 Task: Create a due date automation trigger when advanced on, on the tuesday after a card is due add dates due tomorrow at 11:00 AM.
Action: Mouse moved to (868, 271)
Screenshot: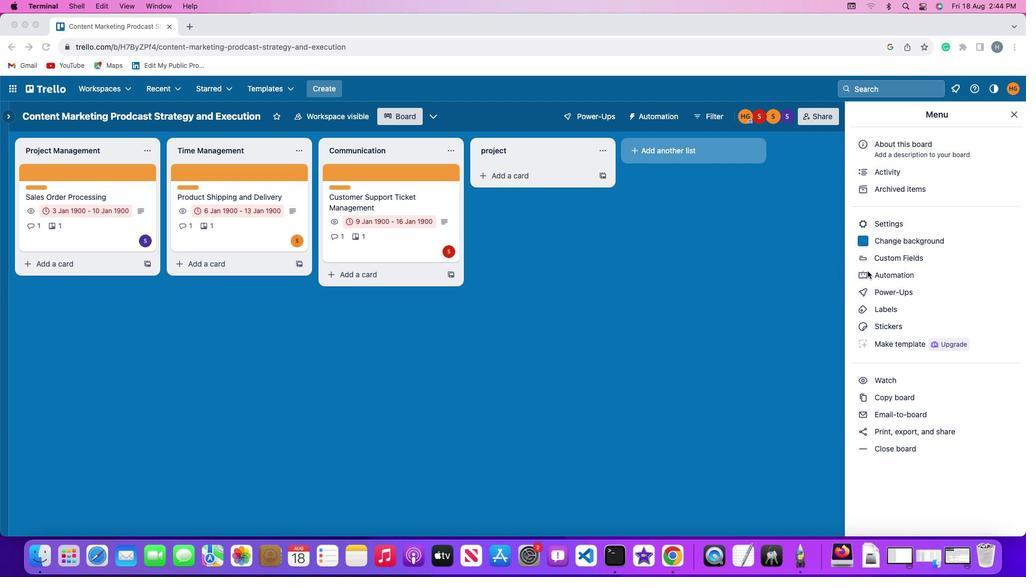 
Action: Mouse pressed left at (868, 271)
Screenshot: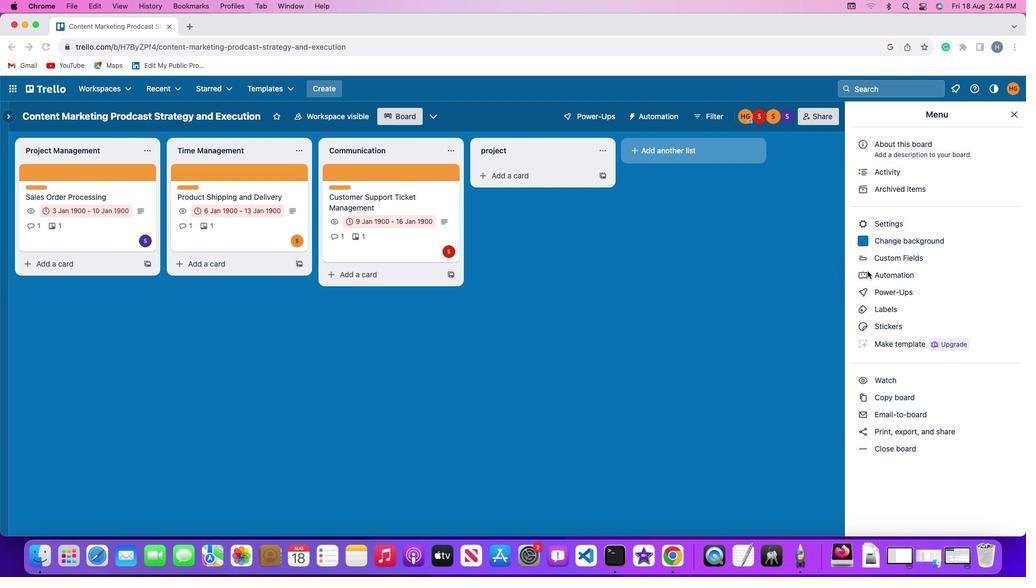 
Action: Mouse pressed left at (868, 271)
Screenshot: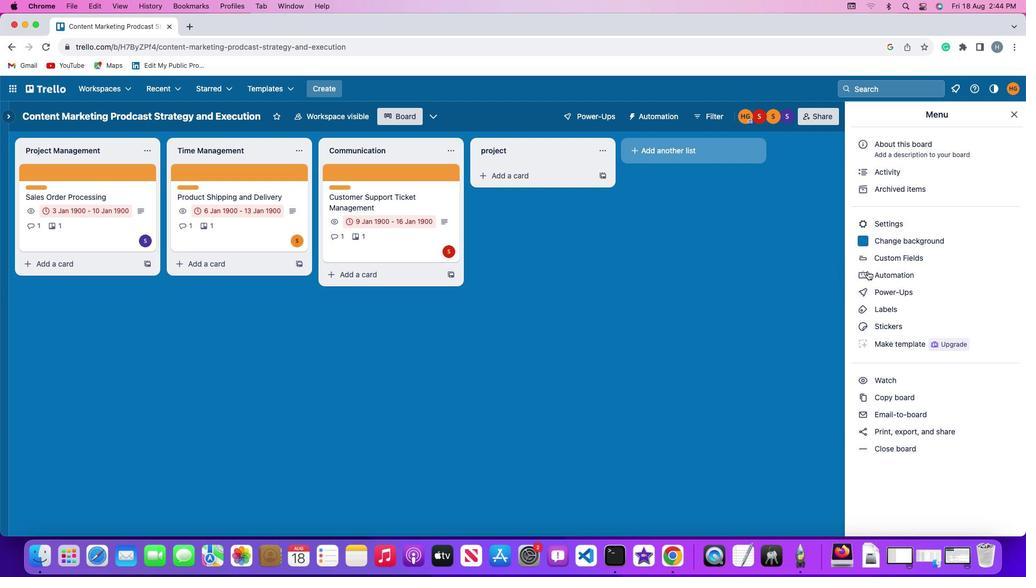 
Action: Mouse moved to (84, 253)
Screenshot: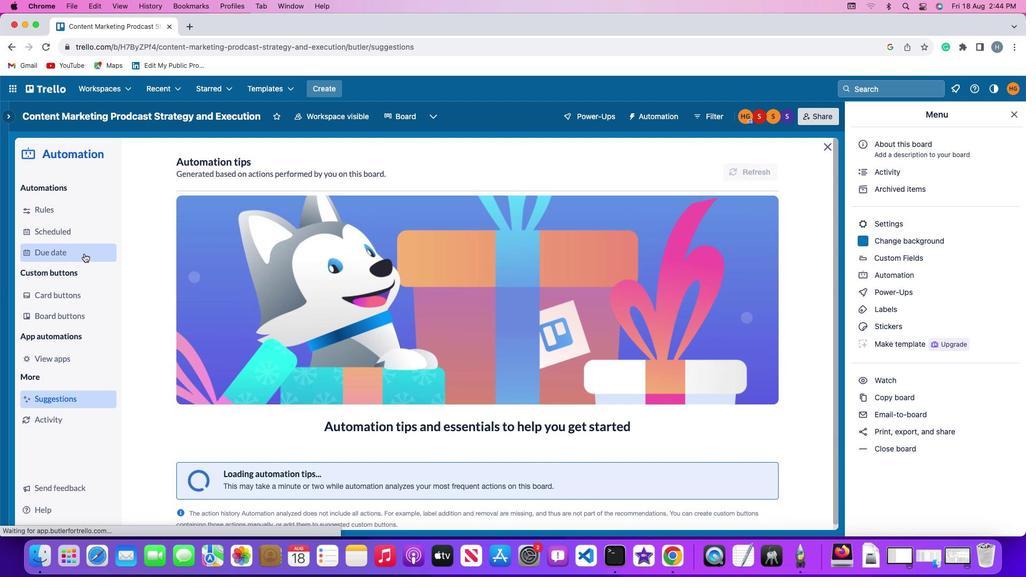
Action: Mouse pressed left at (84, 253)
Screenshot: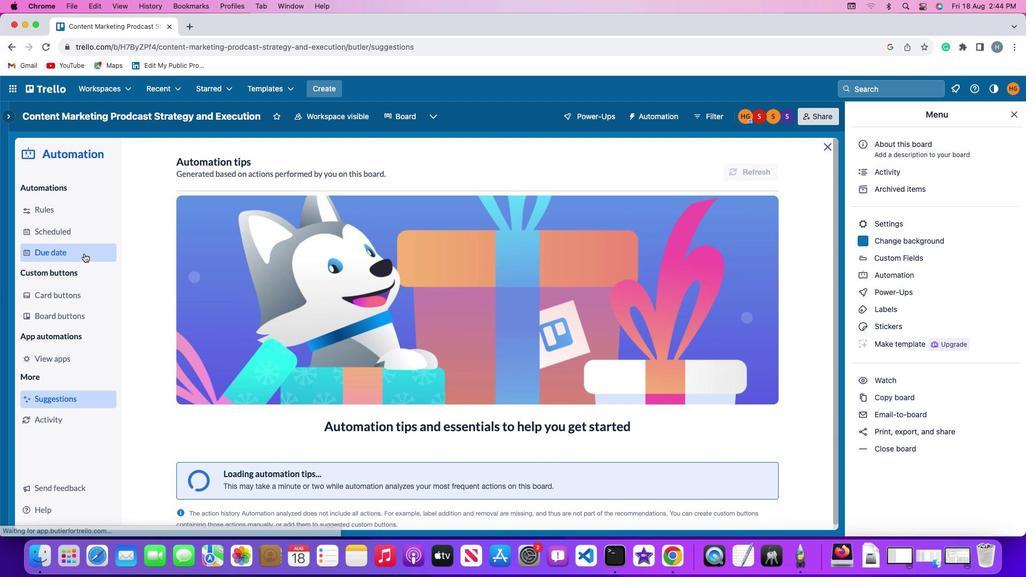 
Action: Mouse moved to (725, 164)
Screenshot: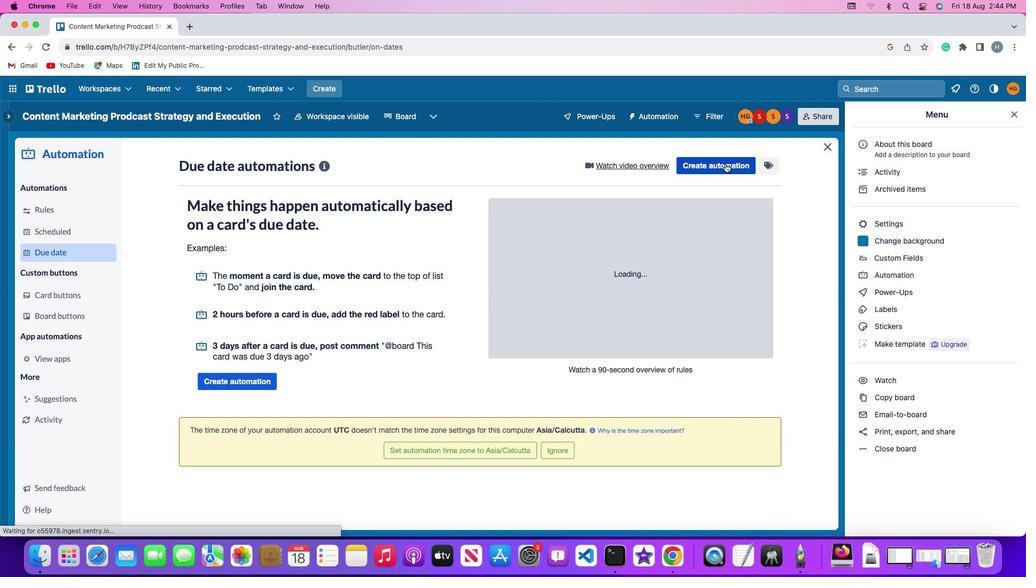 
Action: Mouse pressed left at (725, 164)
Screenshot: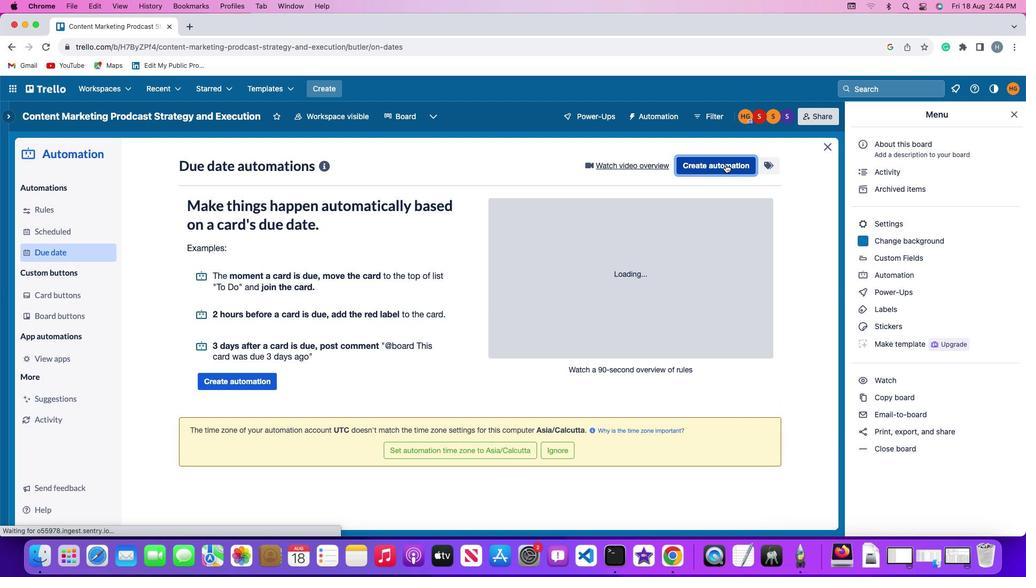
Action: Mouse moved to (196, 269)
Screenshot: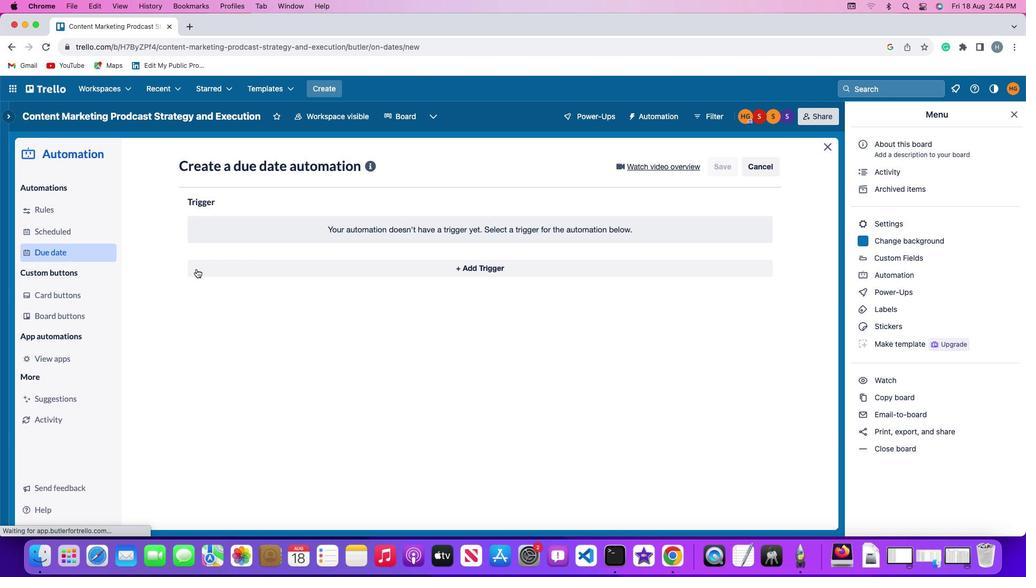 
Action: Mouse pressed left at (196, 269)
Screenshot: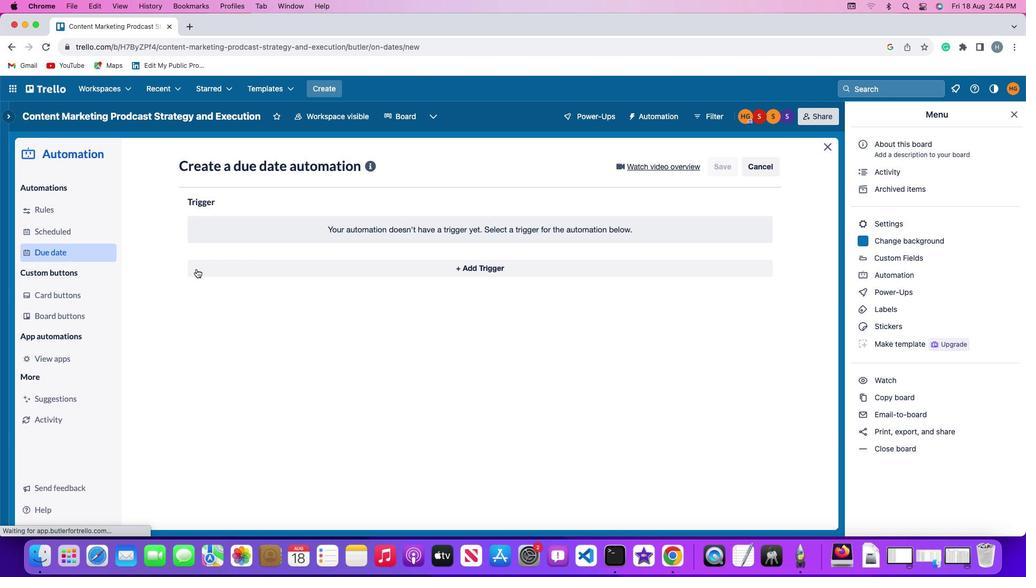 
Action: Mouse moved to (225, 460)
Screenshot: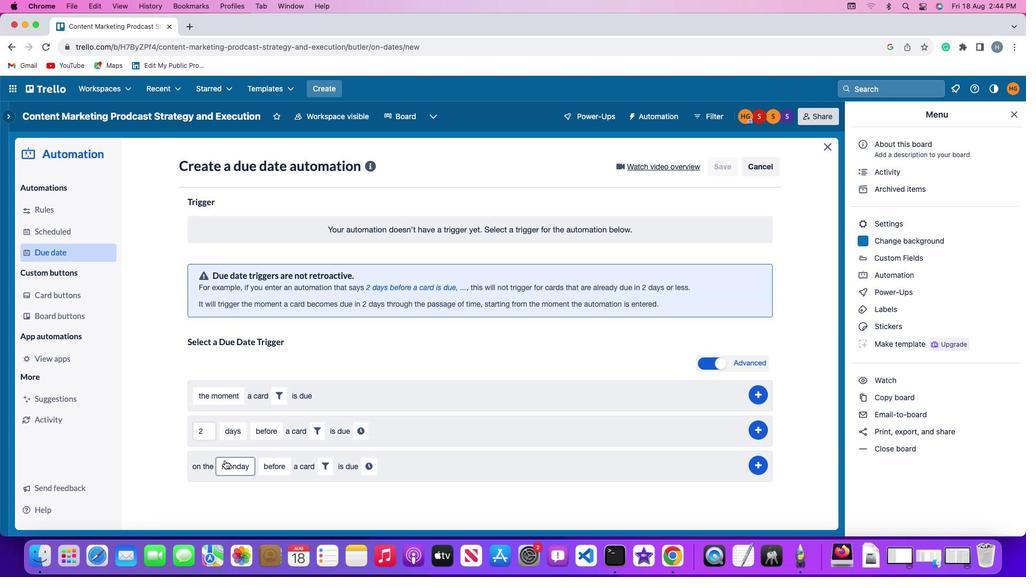 
Action: Mouse pressed left at (225, 460)
Screenshot: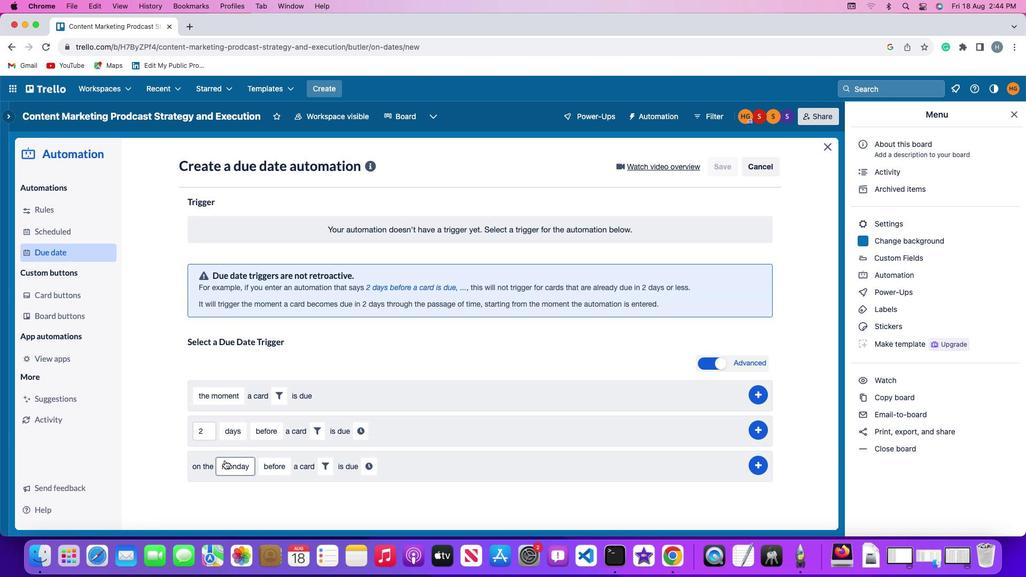 
Action: Mouse moved to (247, 339)
Screenshot: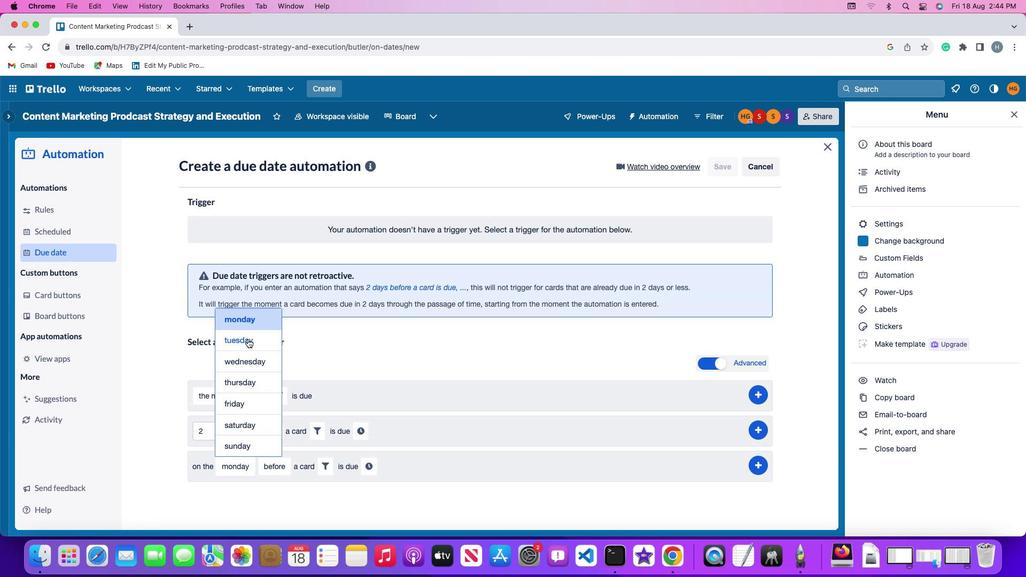 
Action: Mouse pressed left at (247, 339)
Screenshot: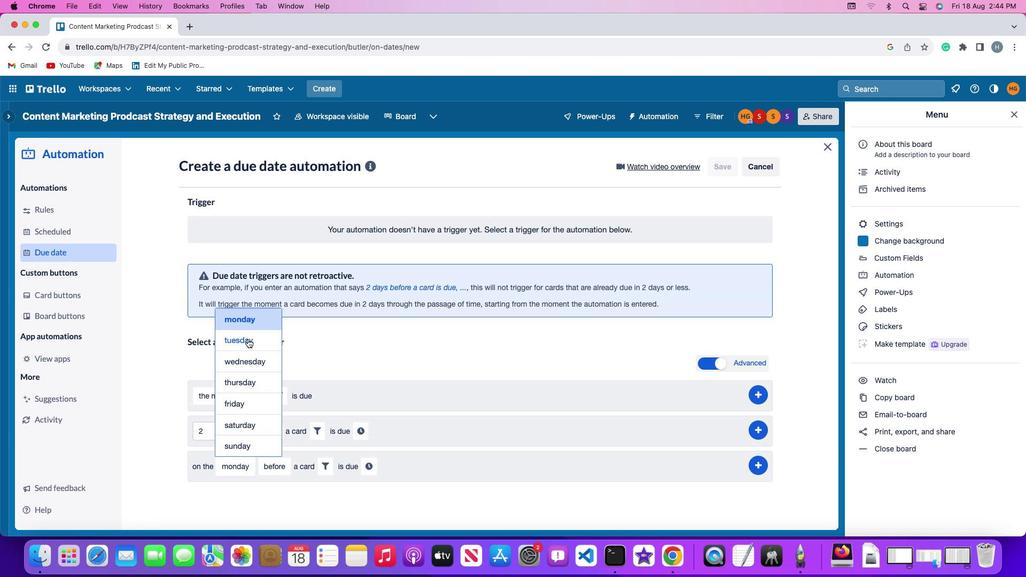 
Action: Mouse moved to (278, 463)
Screenshot: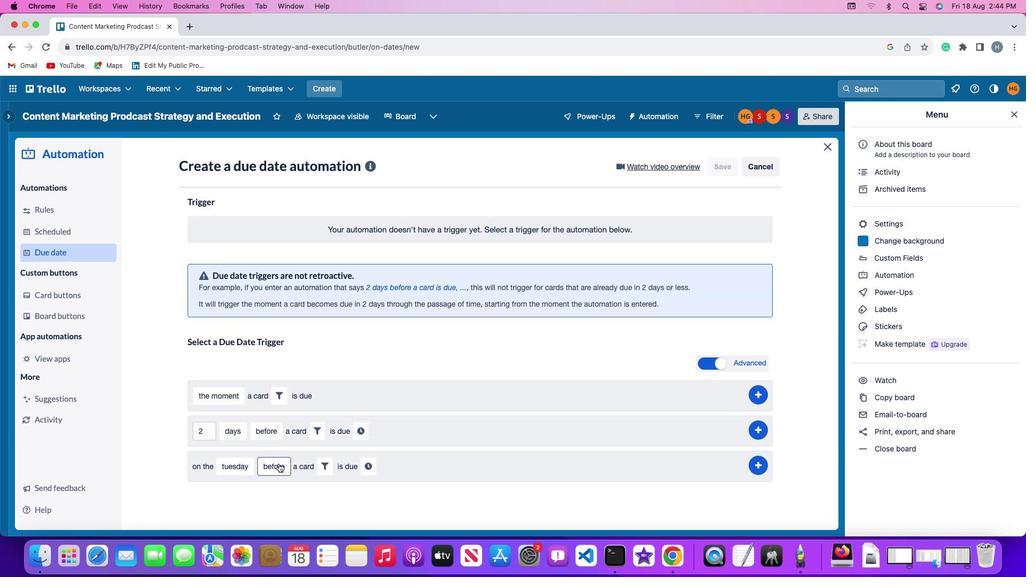 
Action: Mouse pressed left at (278, 463)
Screenshot: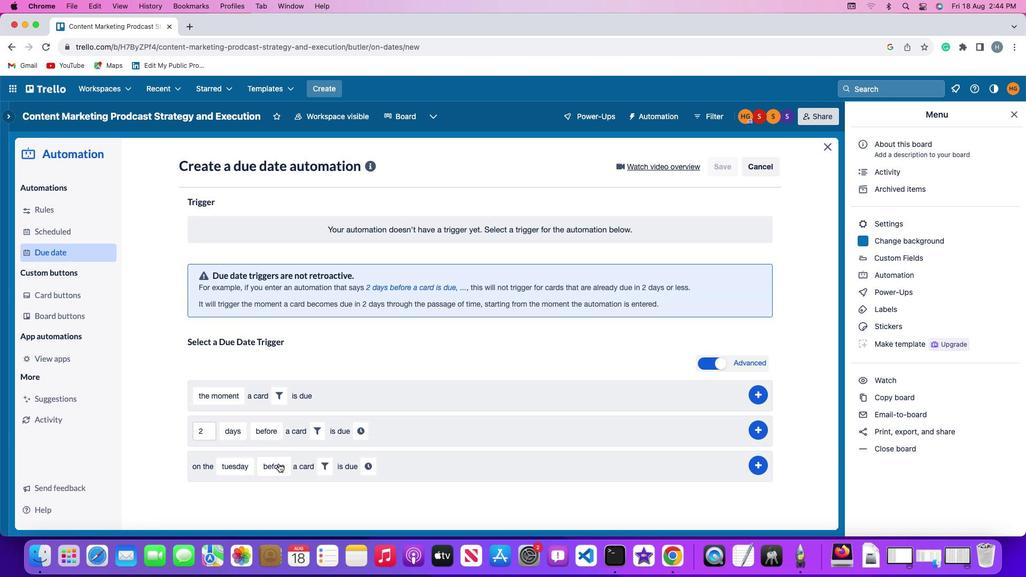 
Action: Mouse moved to (292, 405)
Screenshot: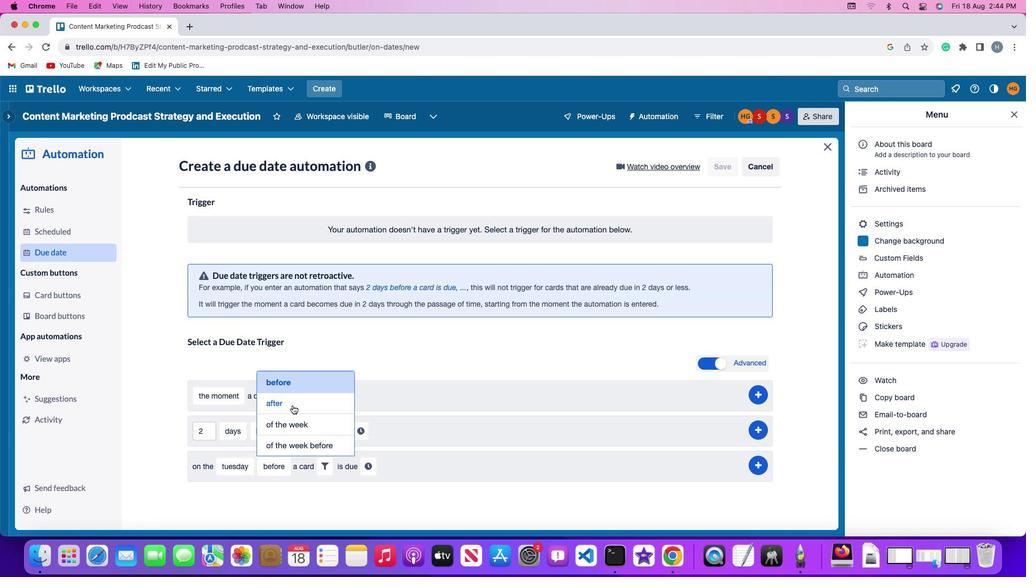 
Action: Mouse pressed left at (292, 405)
Screenshot: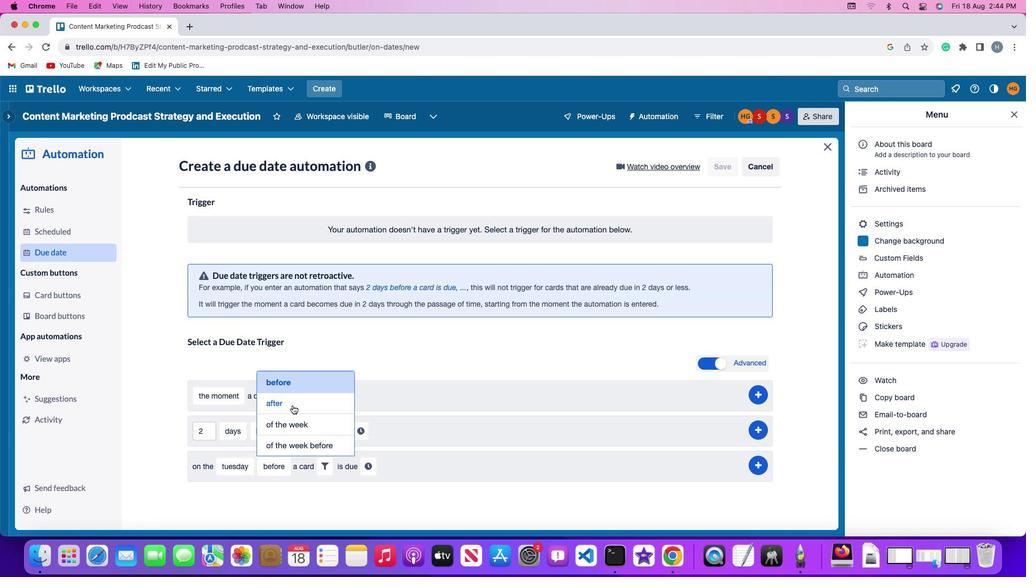 
Action: Mouse moved to (320, 463)
Screenshot: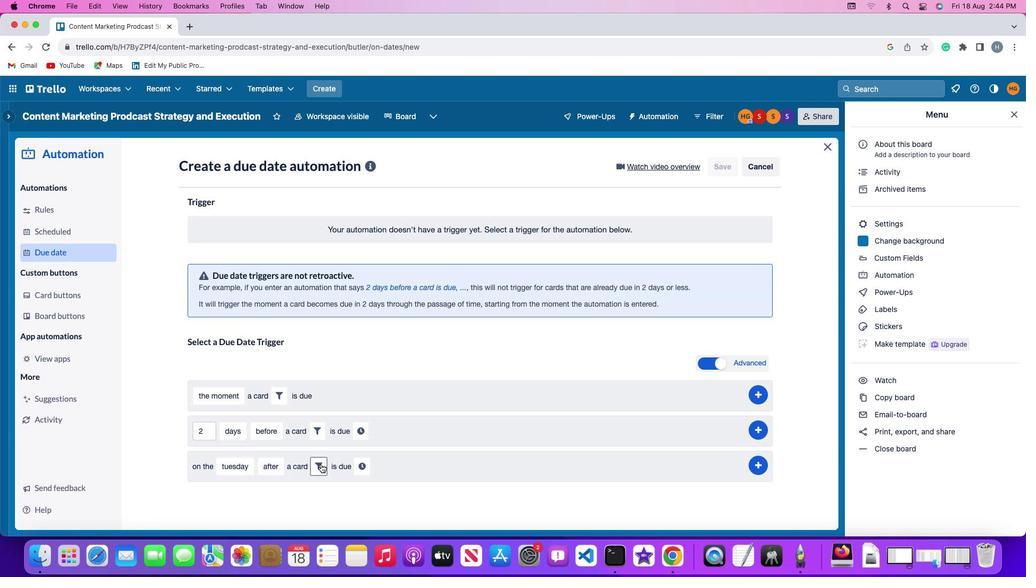 
Action: Mouse pressed left at (320, 463)
Screenshot: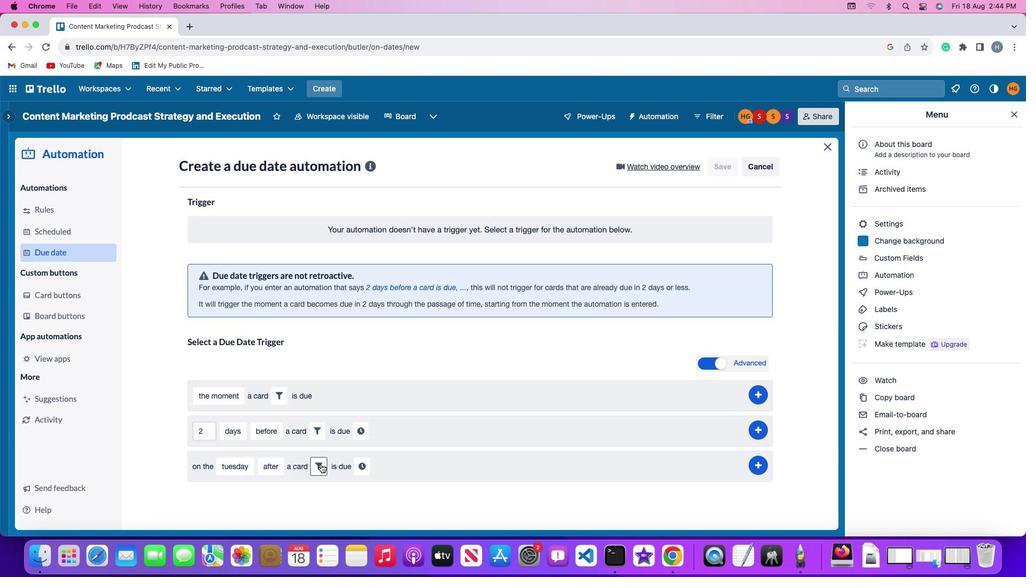 
Action: Mouse moved to (373, 493)
Screenshot: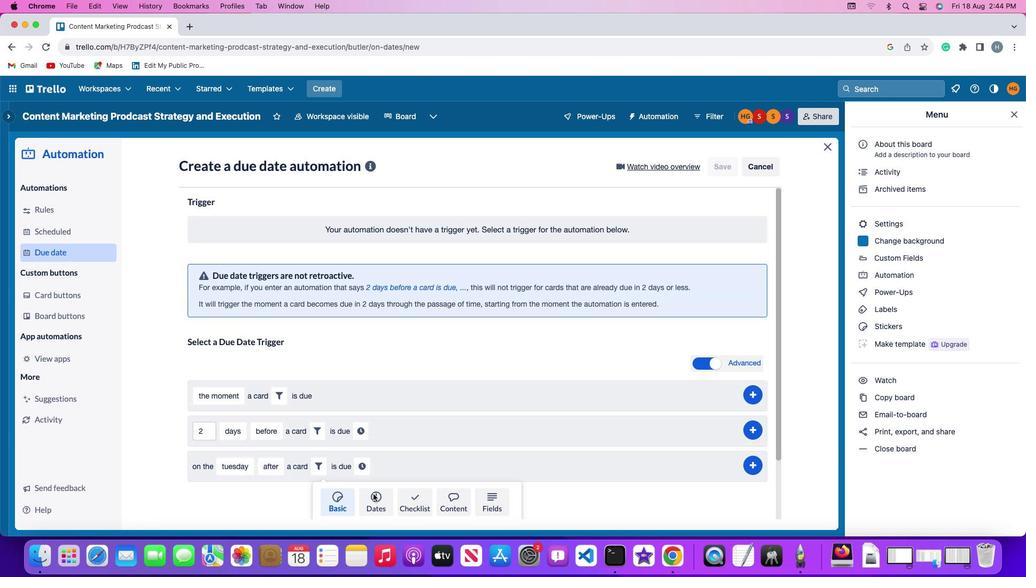 
Action: Mouse pressed left at (373, 493)
Screenshot: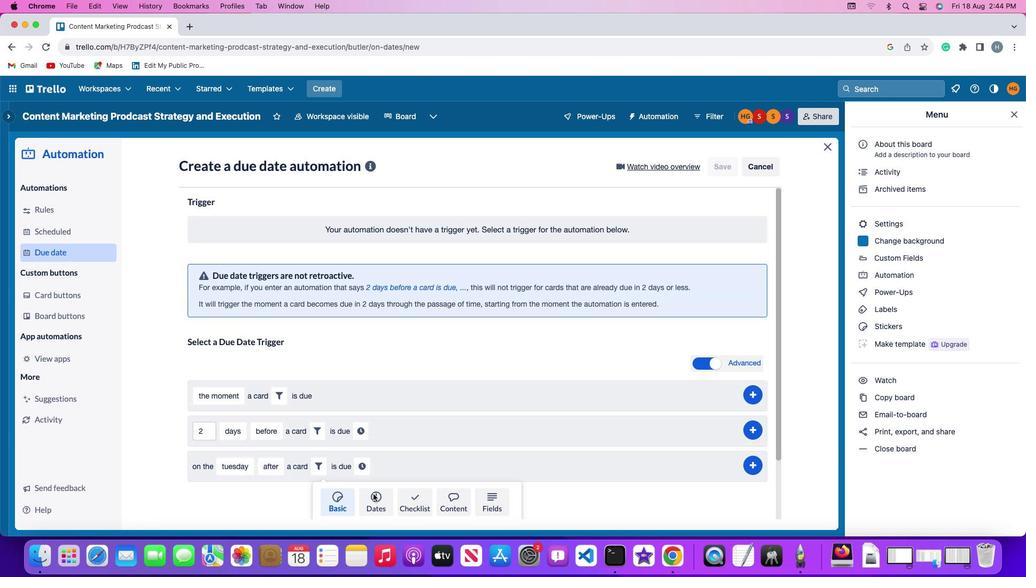
Action: Mouse moved to (284, 499)
Screenshot: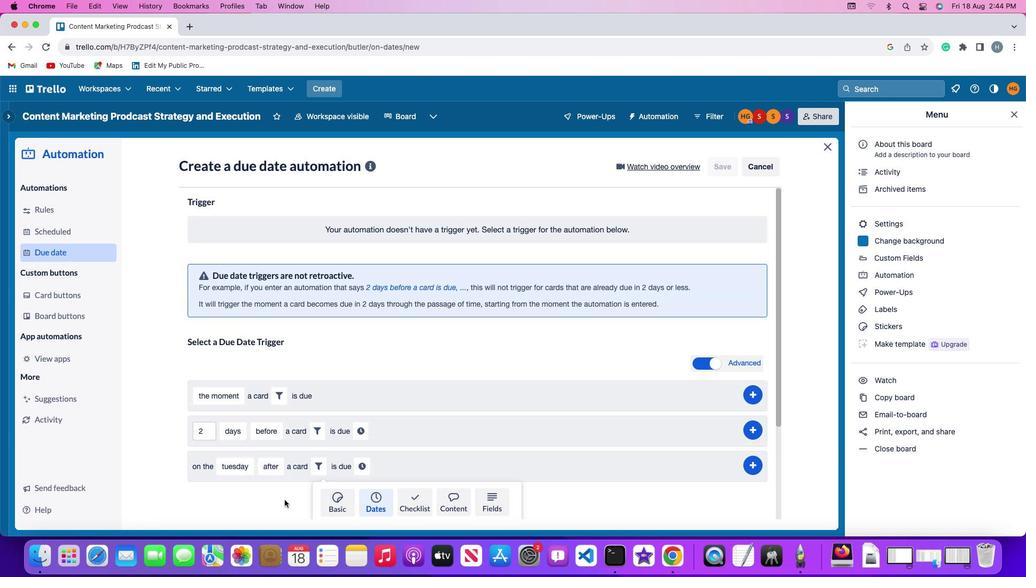 
Action: Mouse scrolled (284, 499) with delta (0, 0)
Screenshot: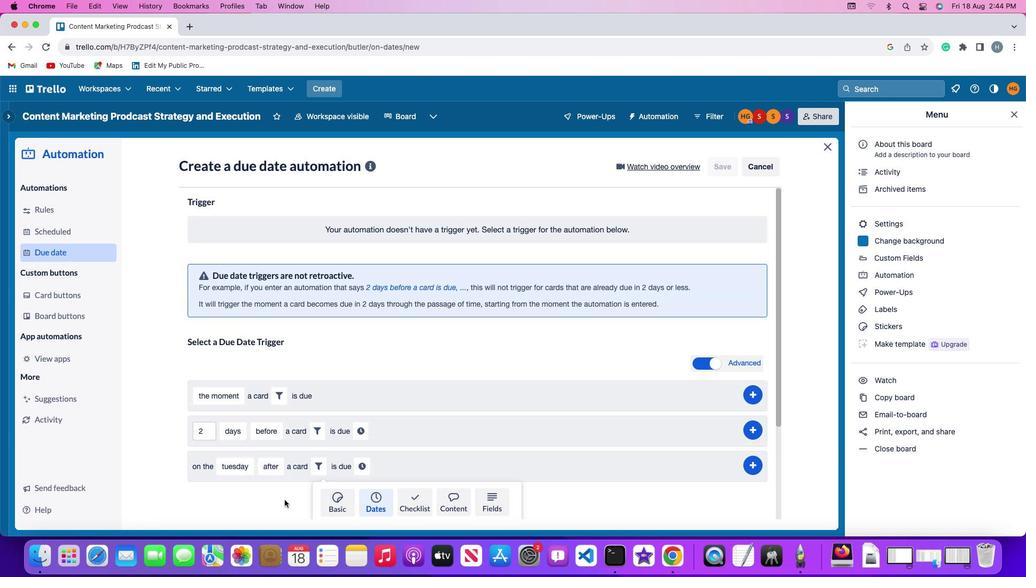 
Action: Mouse scrolled (284, 499) with delta (0, 0)
Screenshot: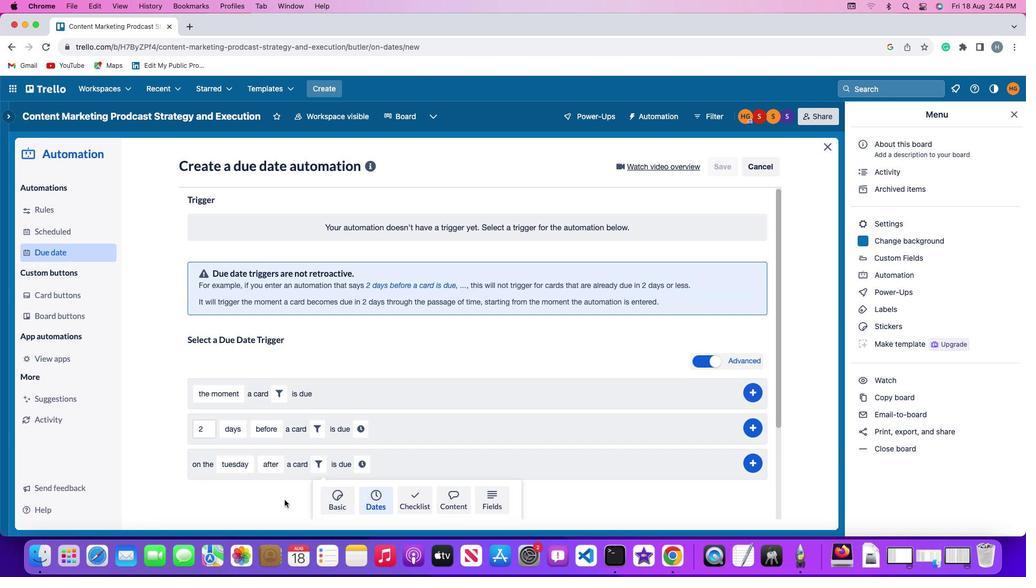 
Action: Mouse scrolled (284, 499) with delta (0, -1)
Screenshot: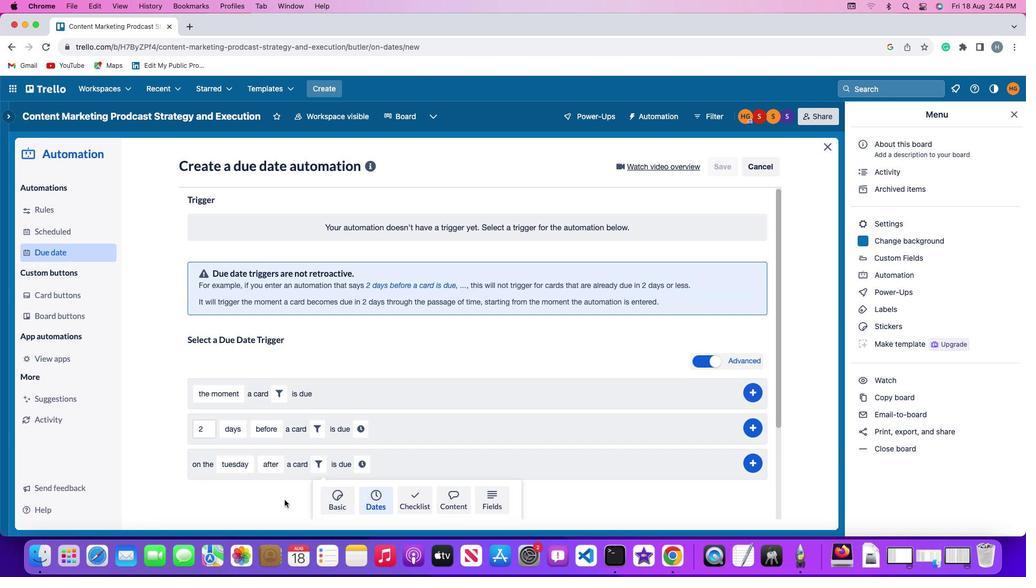 
Action: Mouse scrolled (284, 499) with delta (0, -2)
Screenshot: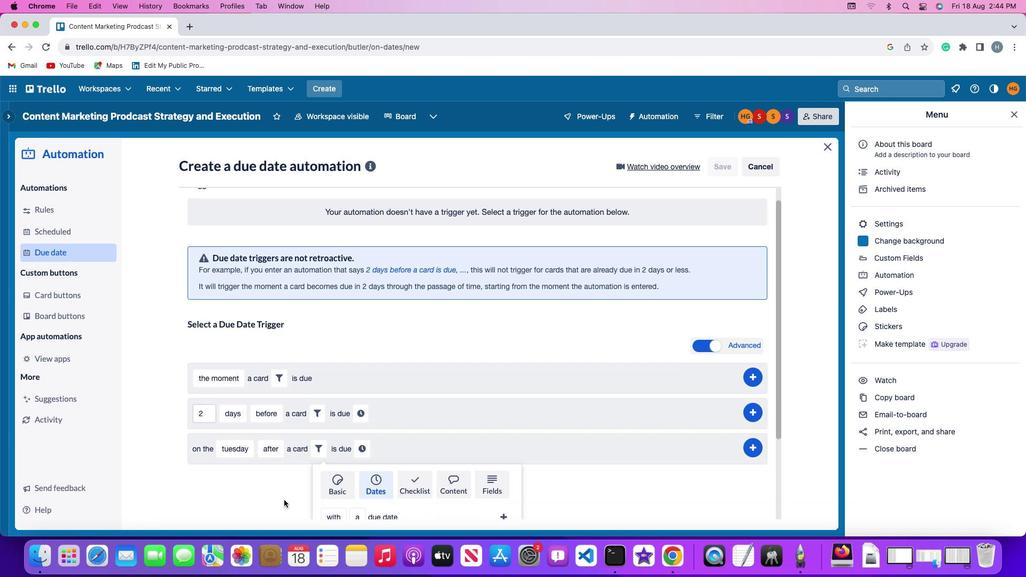 
Action: Mouse scrolled (284, 499) with delta (0, -3)
Screenshot: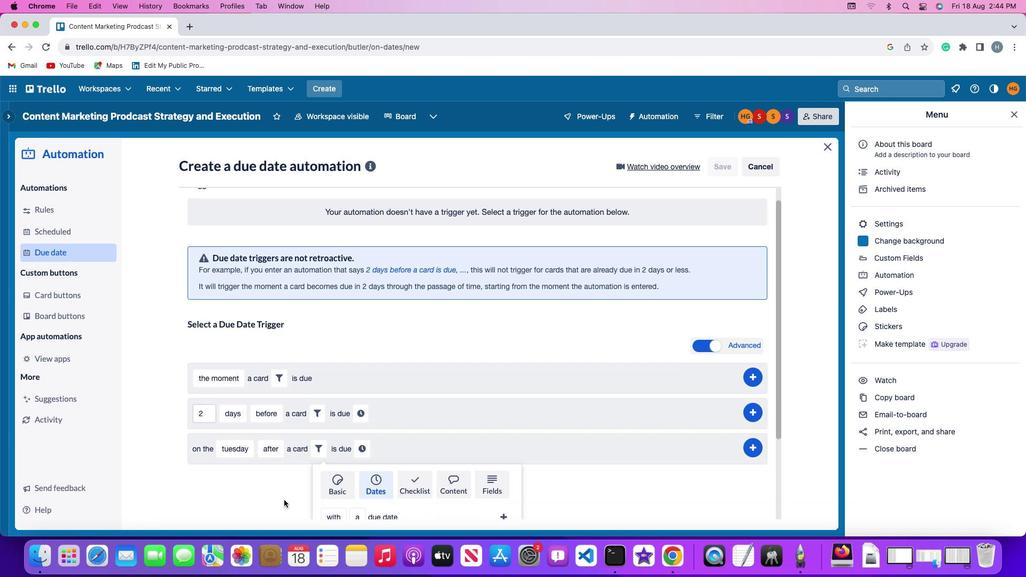 
Action: Mouse moved to (284, 499)
Screenshot: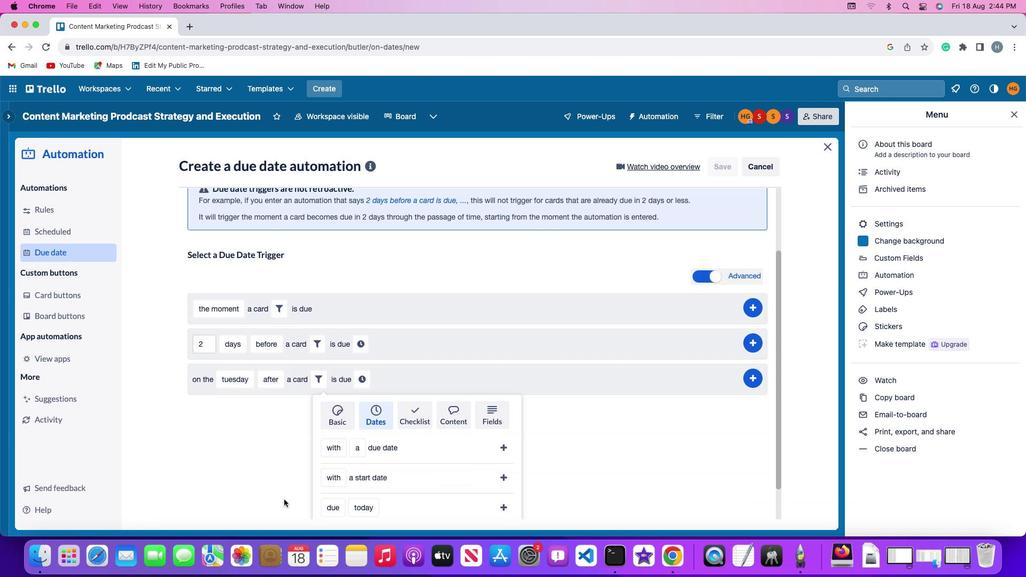 
Action: Mouse scrolled (284, 499) with delta (0, 0)
Screenshot: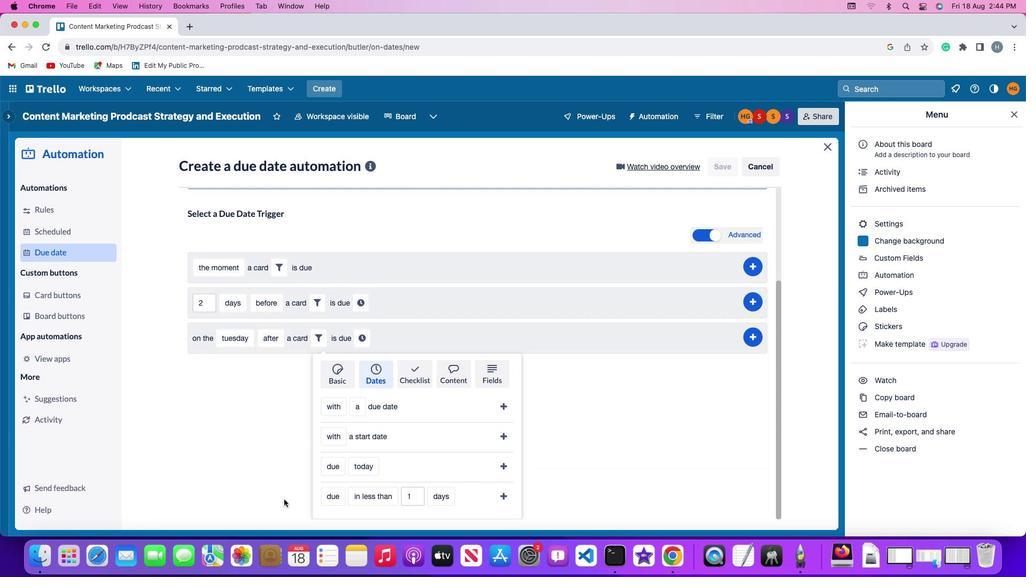 
Action: Mouse scrolled (284, 499) with delta (0, 0)
Screenshot: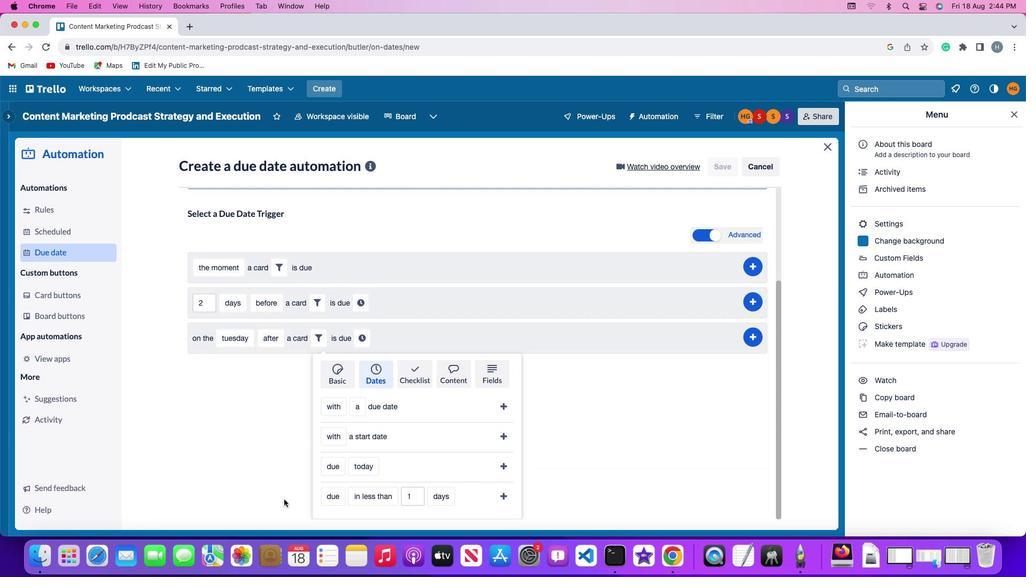 
Action: Mouse scrolled (284, 499) with delta (0, -1)
Screenshot: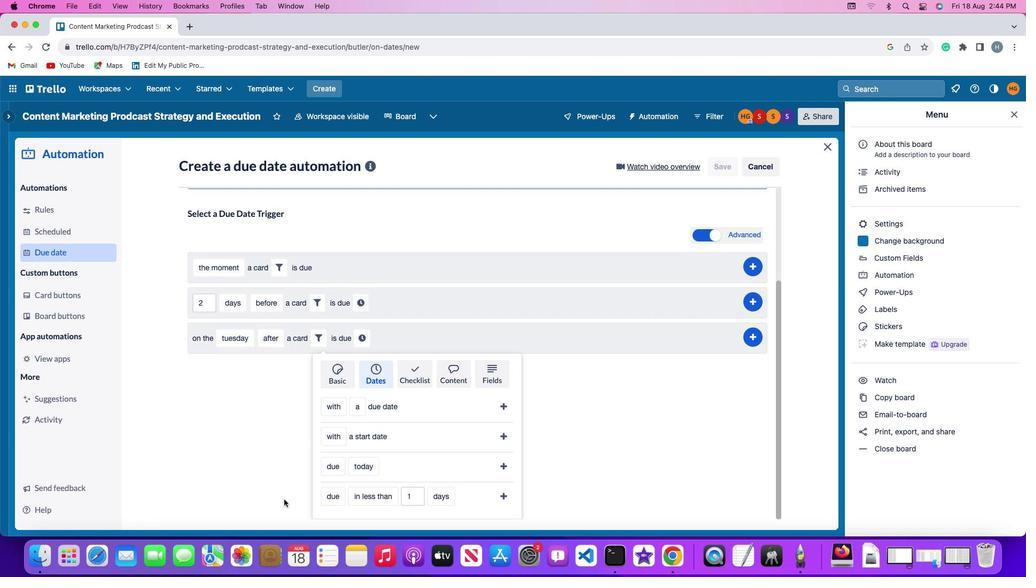 
Action: Mouse scrolled (284, 499) with delta (0, -2)
Screenshot: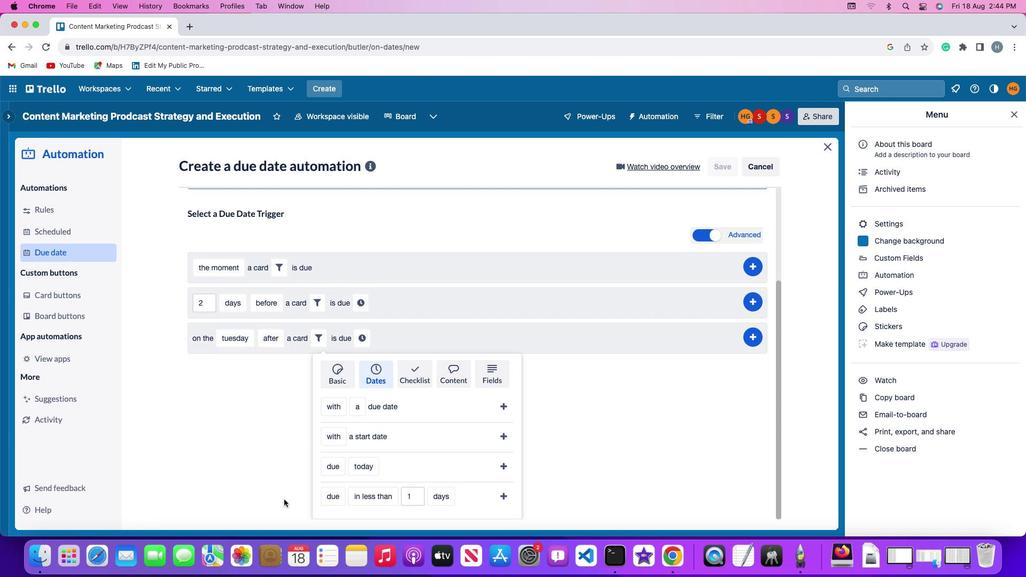 
Action: Mouse moved to (326, 468)
Screenshot: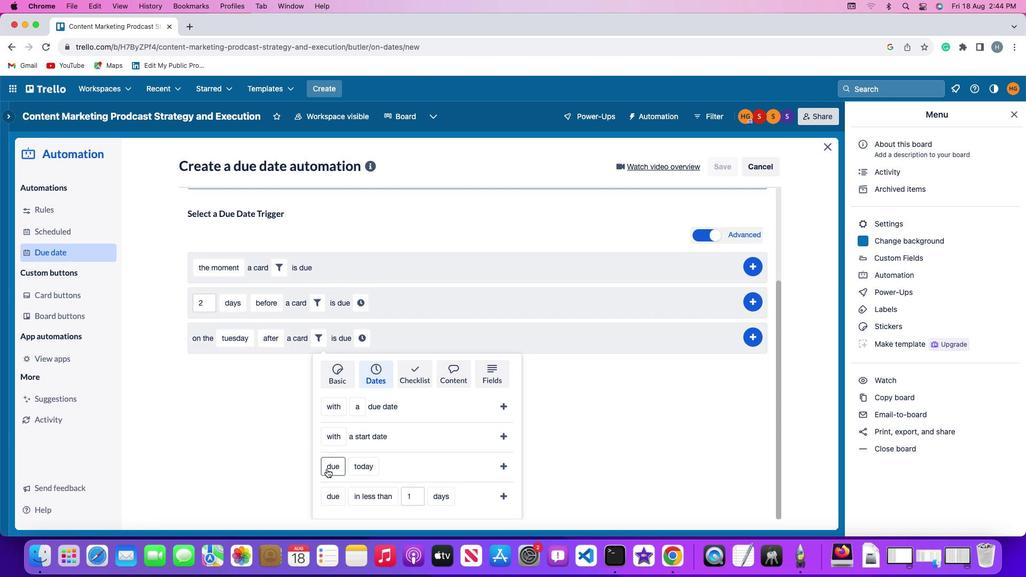 
Action: Mouse pressed left at (326, 468)
Screenshot: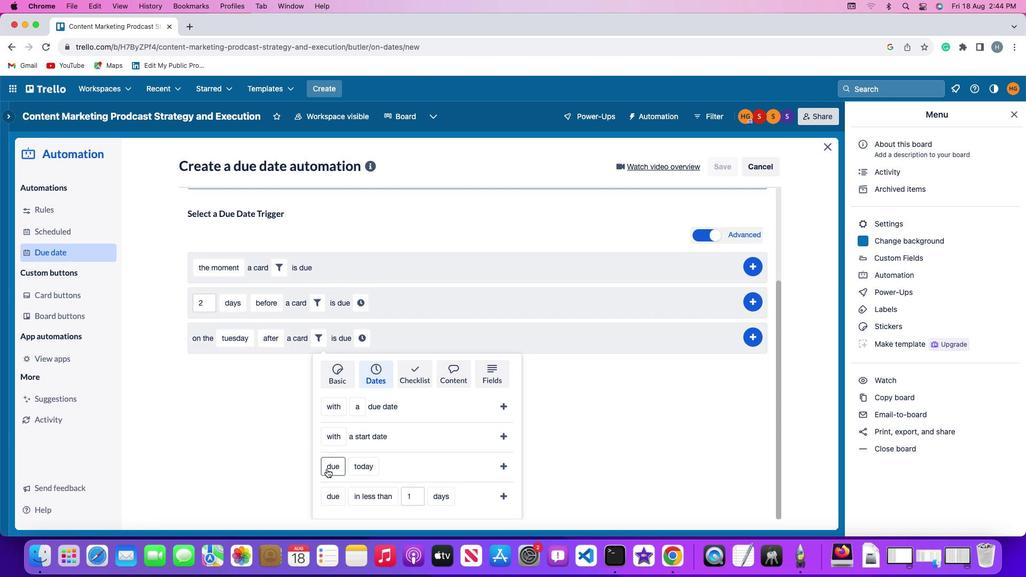 
Action: Mouse moved to (339, 385)
Screenshot: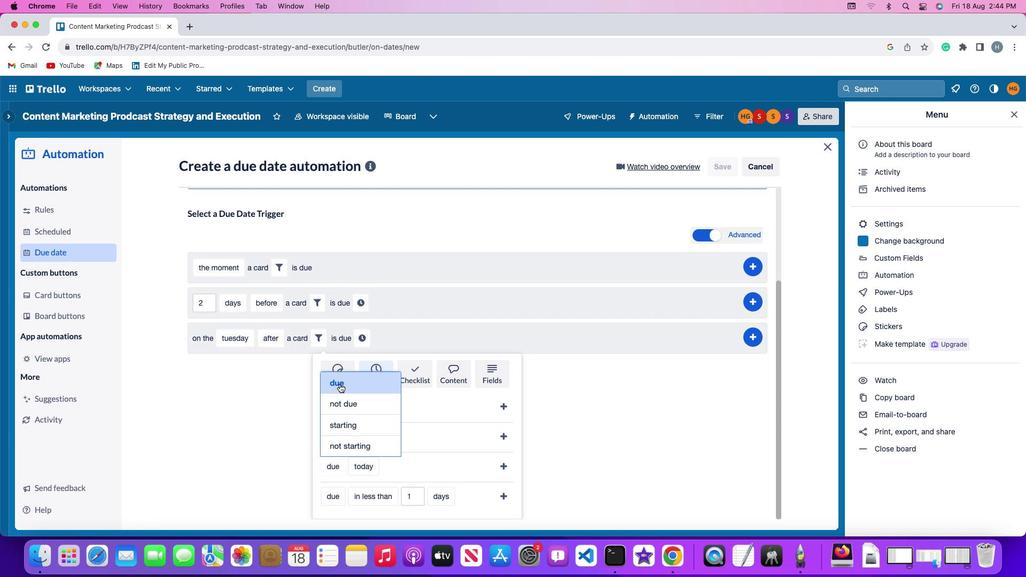 
Action: Mouse pressed left at (339, 385)
Screenshot: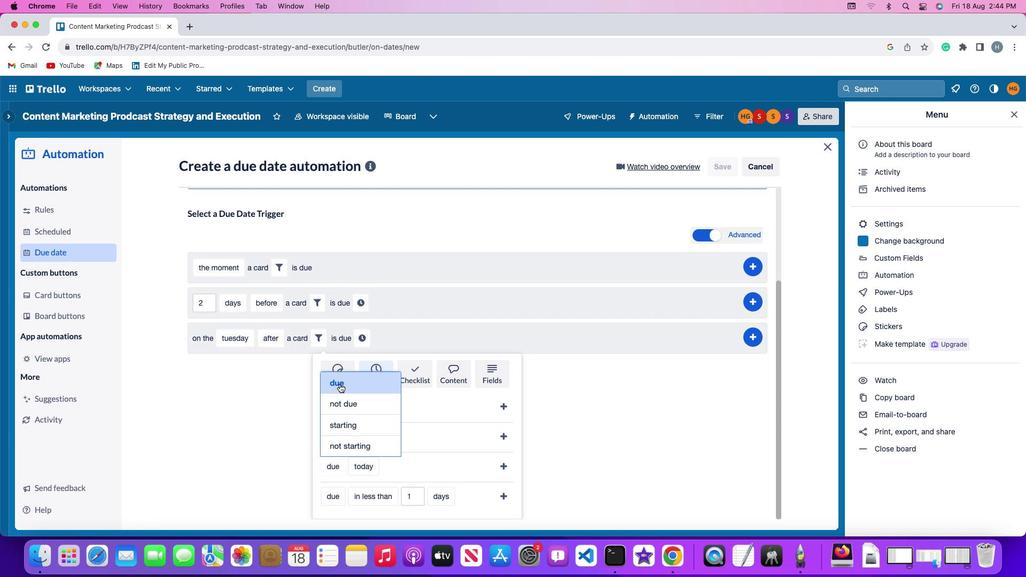 
Action: Mouse moved to (360, 456)
Screenshot: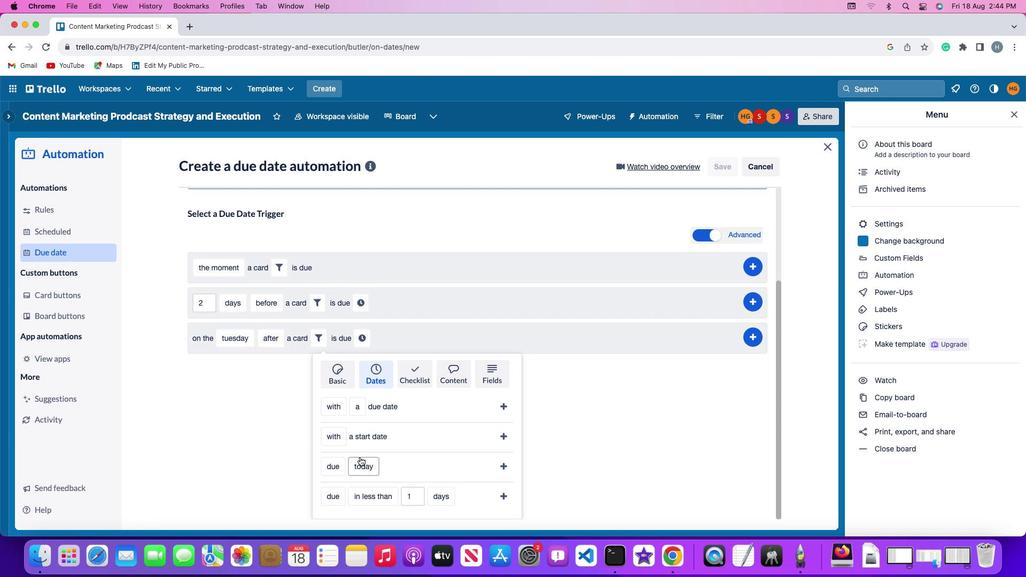 
Action: Mouse pressed left at (360, 456)
Screenshot: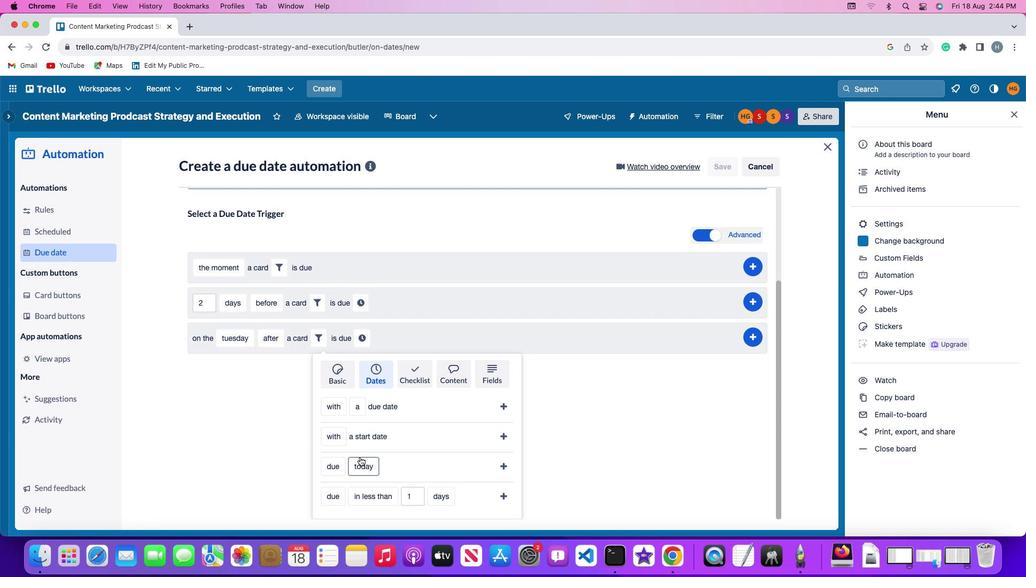 
Action: Mouse moved to (381, 365)
Screenshot: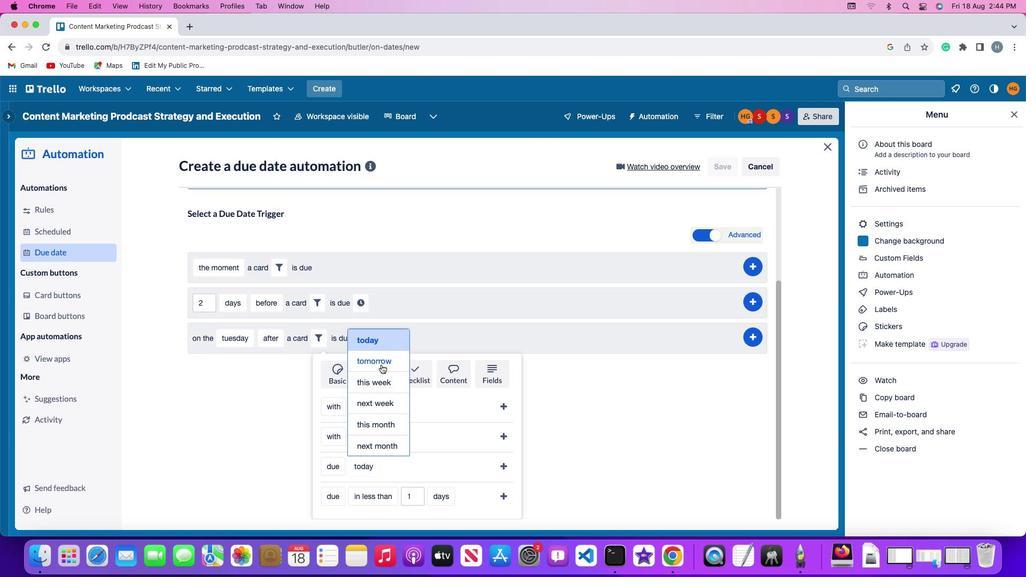 
Action: Mouse pressed left at (381, 365)
Screenshot: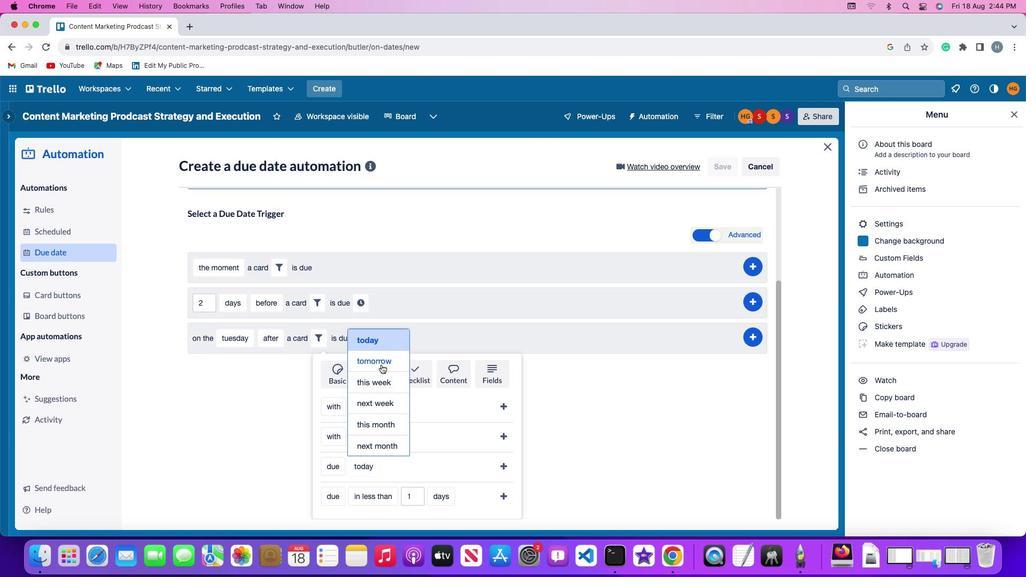 
Action: Mouse moved to (506, 460)
Screenshot: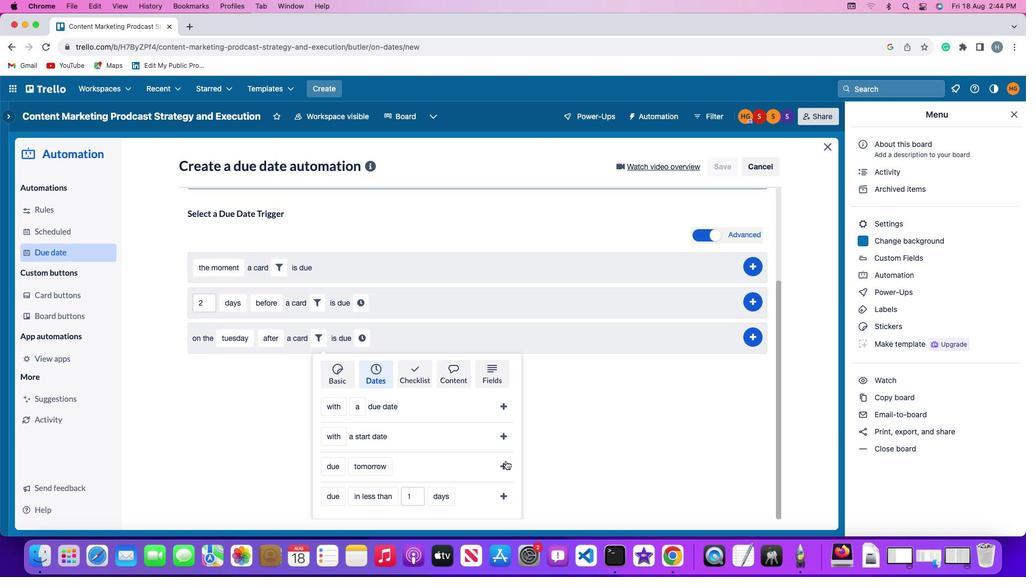 
Action: Mouse pressed left at (506, 460)
Screenshot: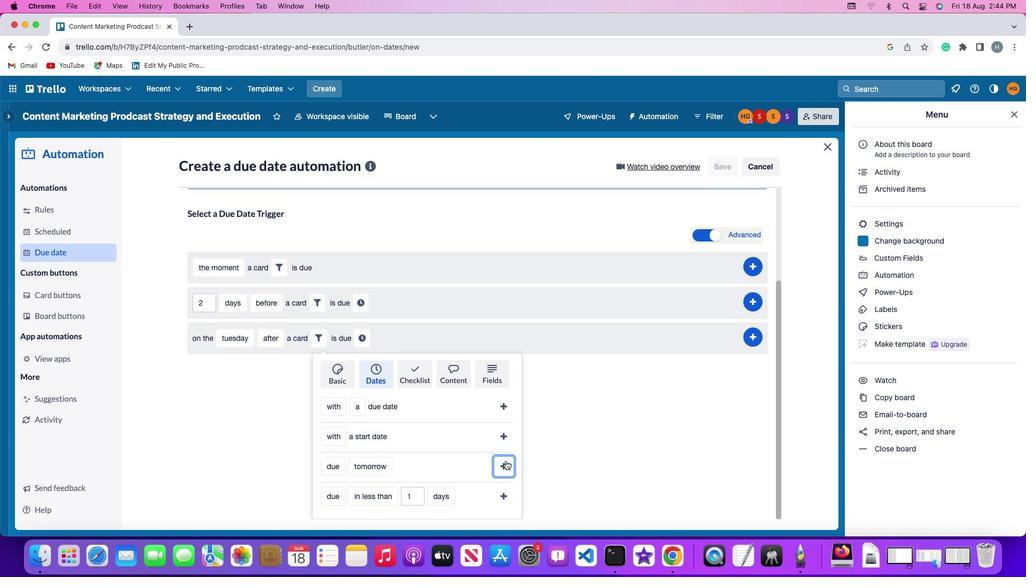 
Action: Mouse moved to (434, 470)
Screenshot: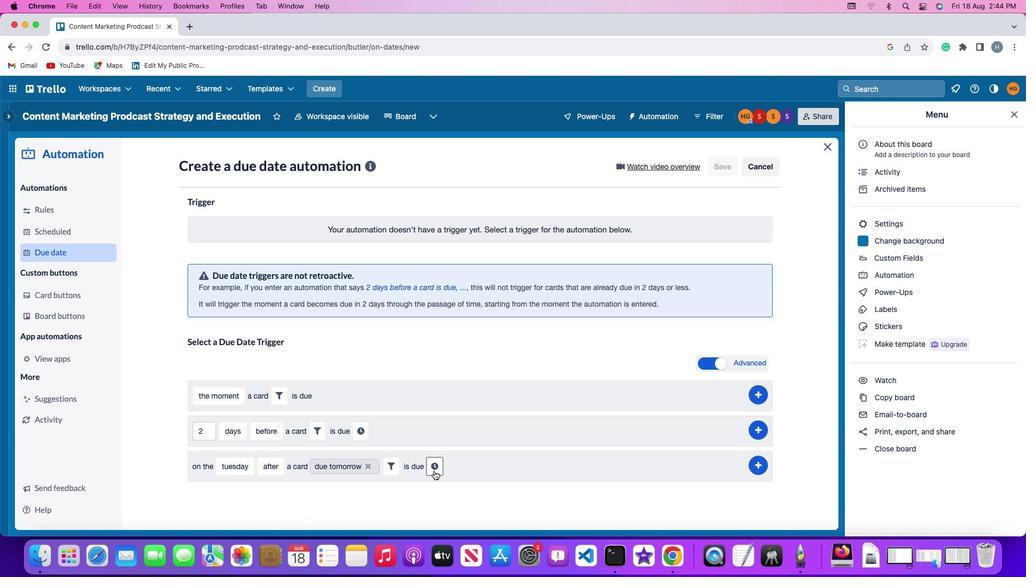 
Action: Mouse pressed left at (434, 470)
Screenshot: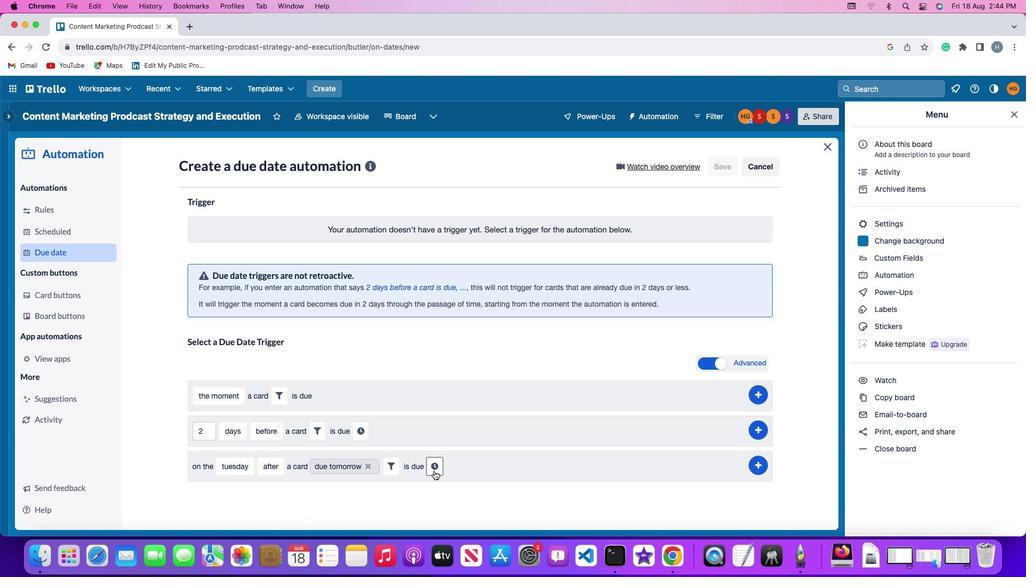 
Action: Mouse moved to (456, 467)
Screenshot: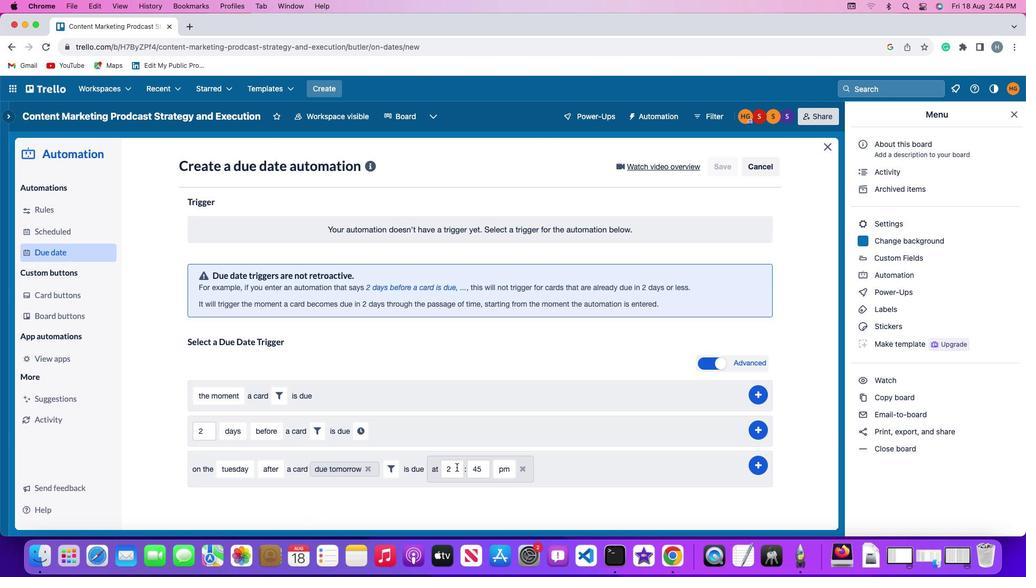 
Action: Mouse pressed left at (456, 467)
Screenshot: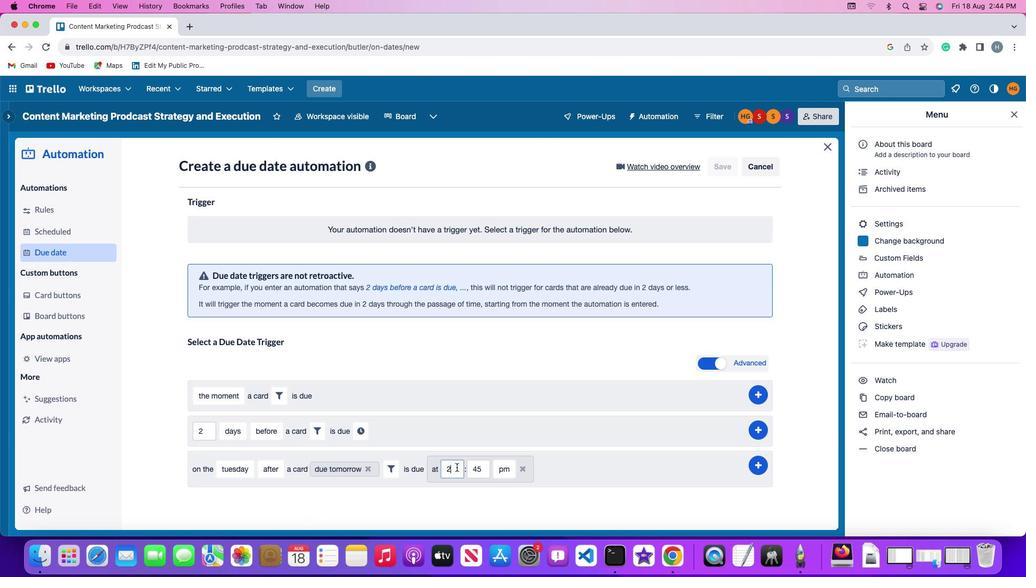 
Action: Mouse moved to (458, 466)
Screenshot: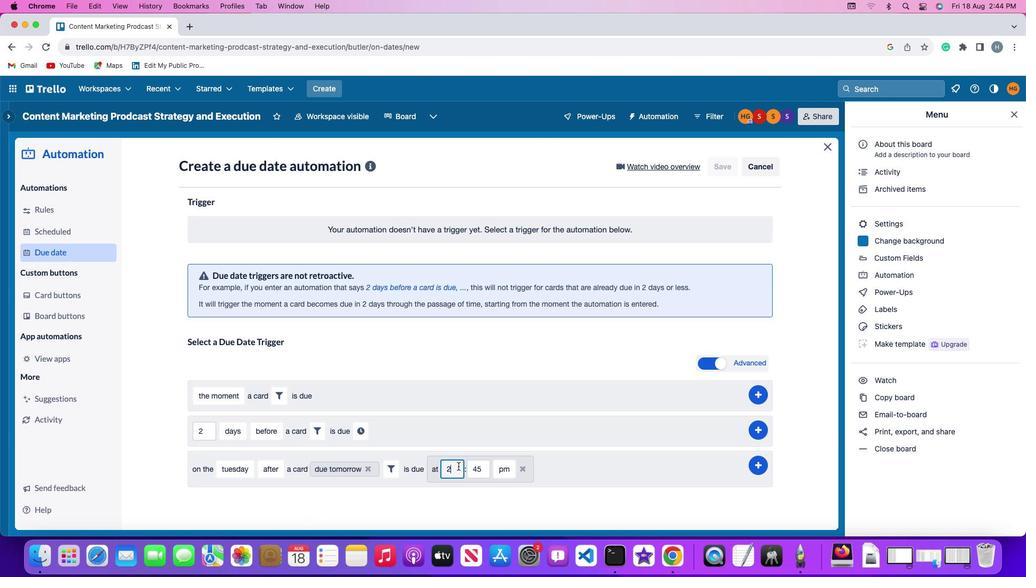 
Action: Key pressed Key.backspace'1''1'
Screenshot: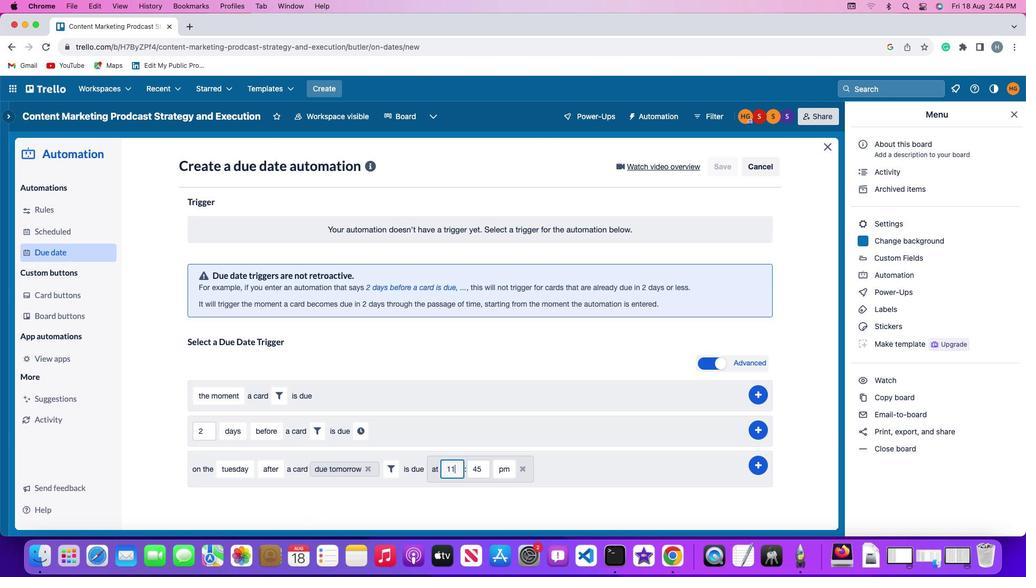 
Action: Mouse moved to (481, 467)
Screenshot: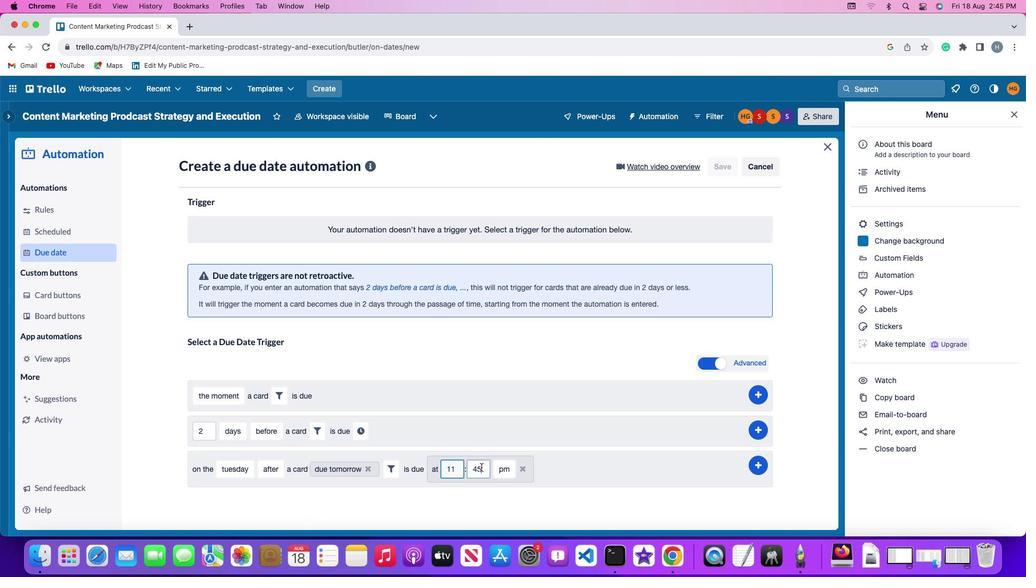 
Action: Mouse pressed left at (481, 467)
Screenshot: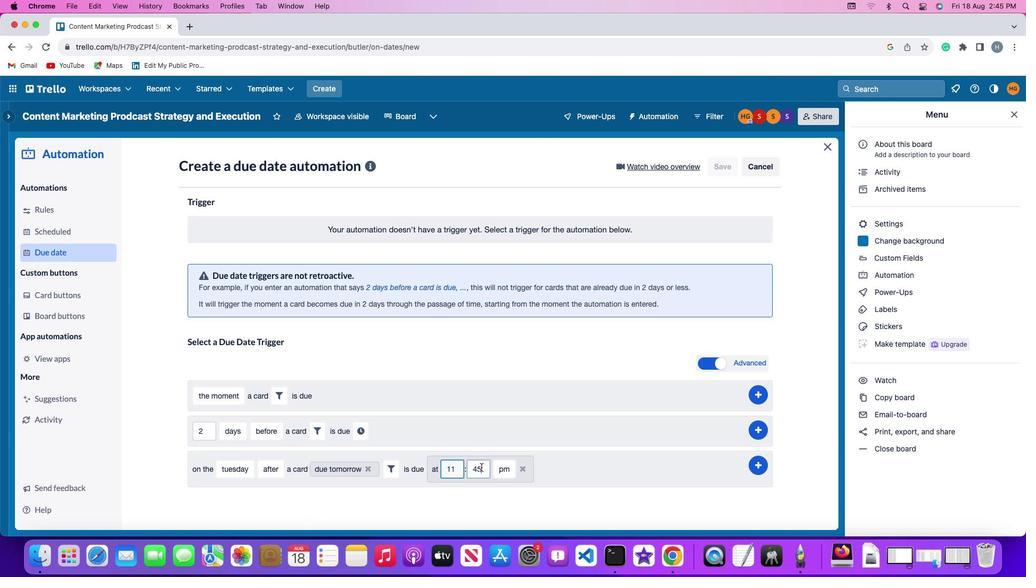 
Action: Mouse moved to (481, 467)
Screenshot: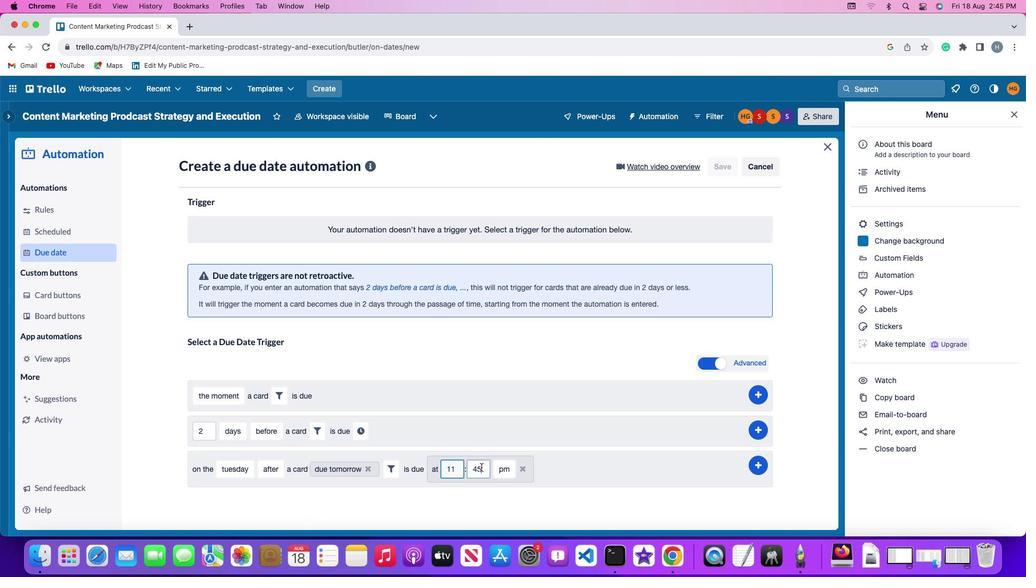
Action: Key pressed Key.backspaceKey.backspace'0''0'
Screenshot: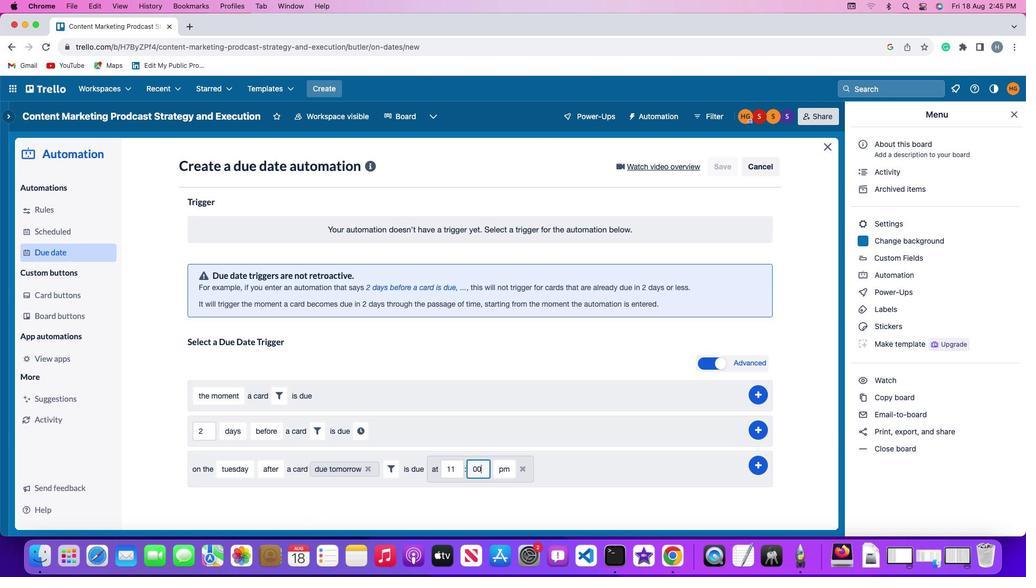 
Action: Mouse moved to (498, 468)
Screenshot: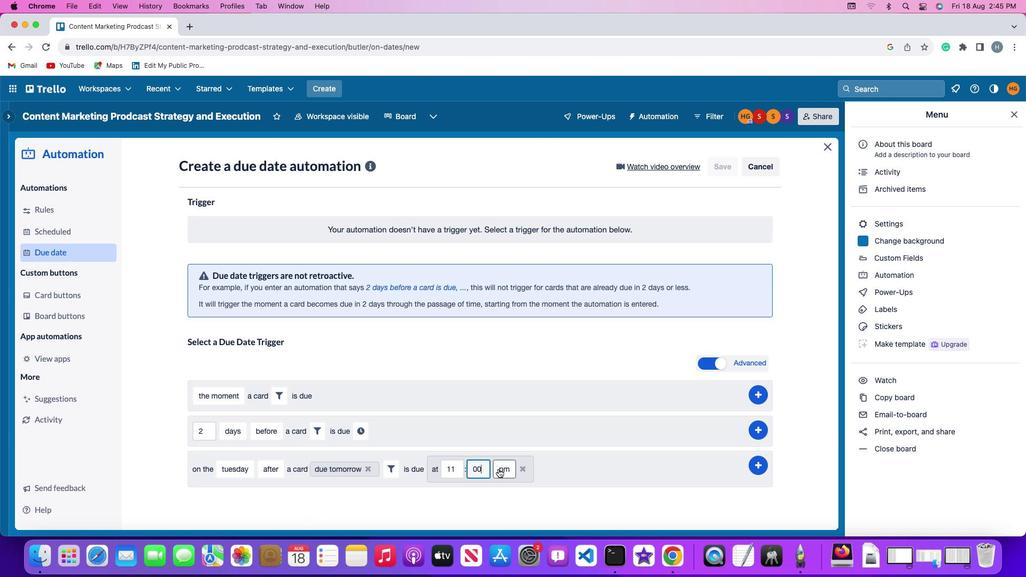 
Action: Mouse pressed left at (498, 468)
Screenshot: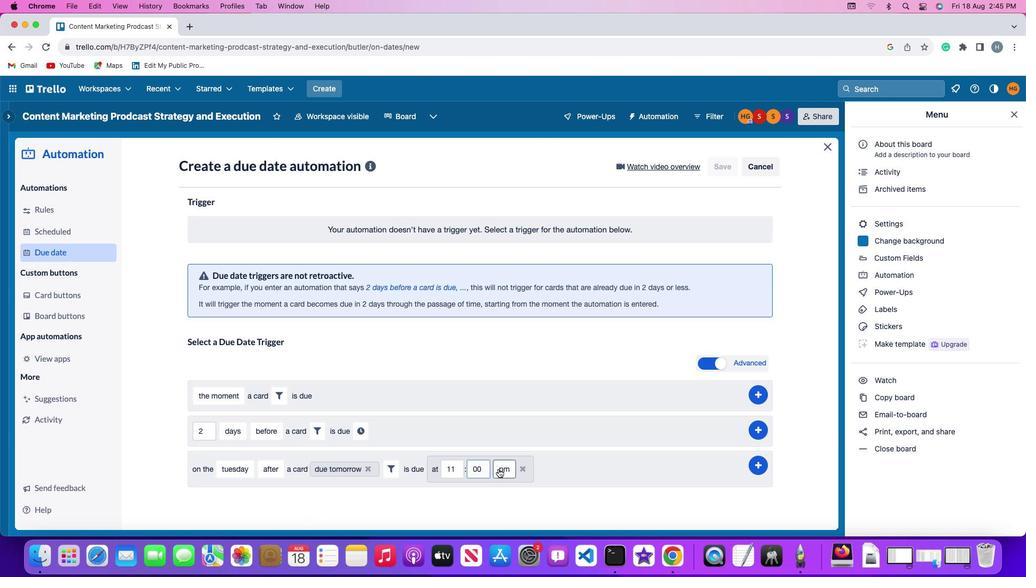 
Action: Mouse moved to (506, 485)
Screenshot: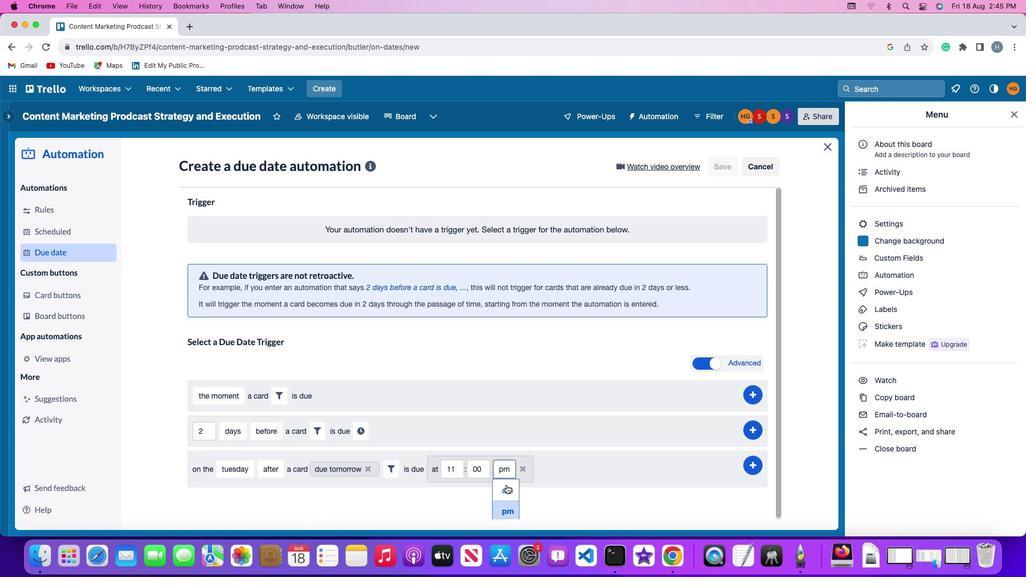 
Action: Mouse pressed left at (506, 485)
Screenshot: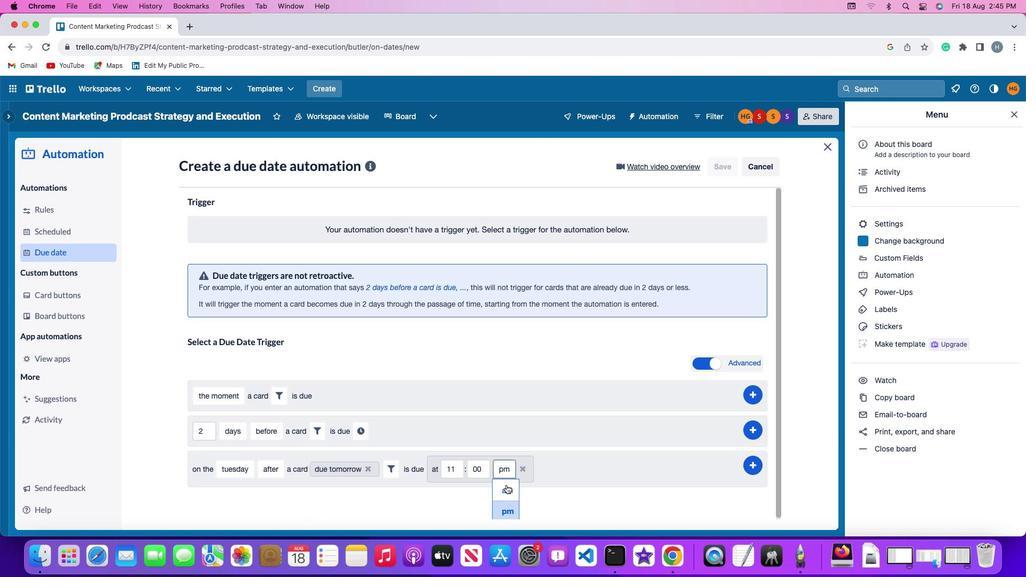 
Action: Mouse moved to (759, 463)
Screenshot: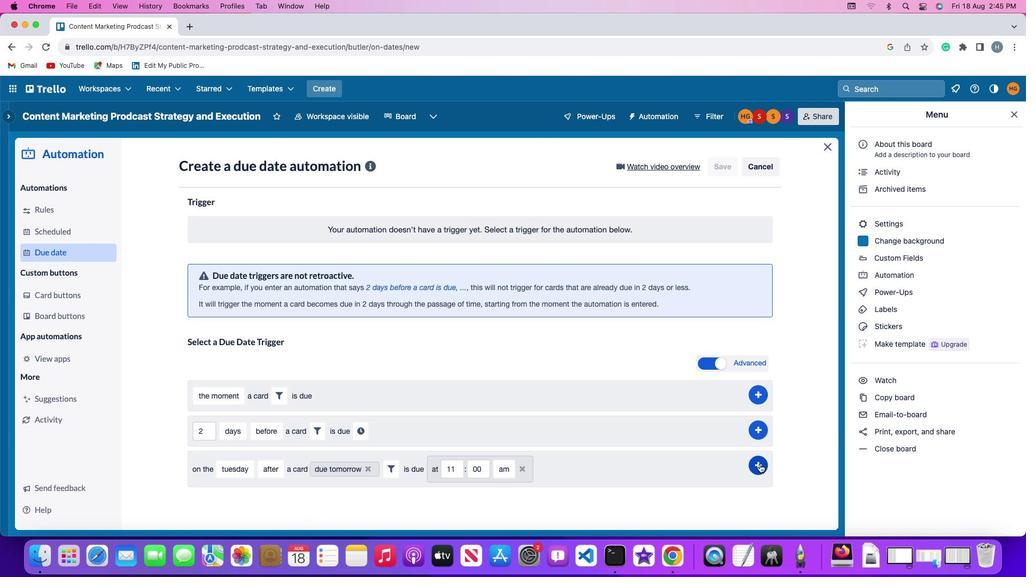 
Action: Mouse pressed left at (759, 463)
Screenshot: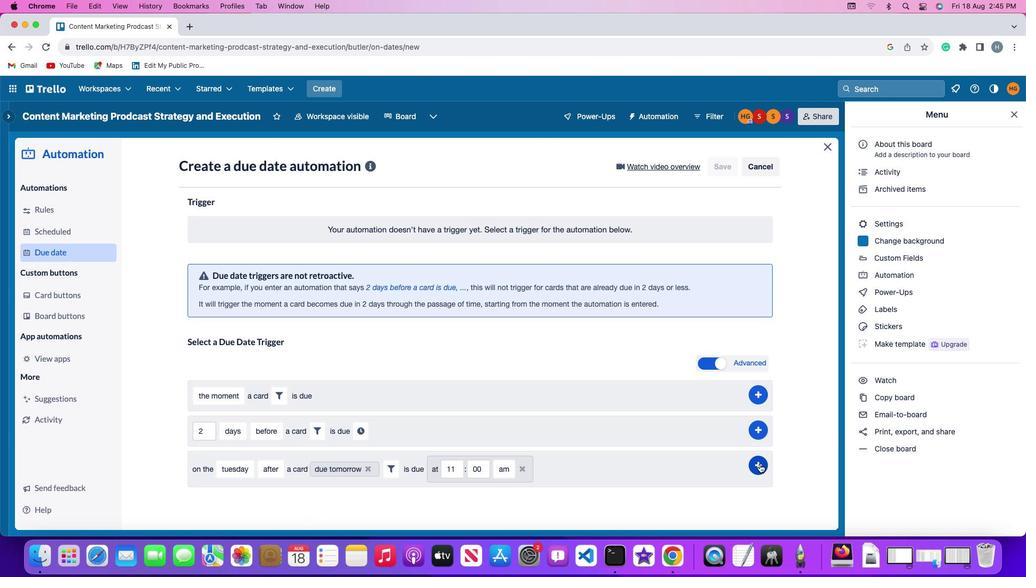 
Action: Mouse moved to (808, 377)
Screenshot: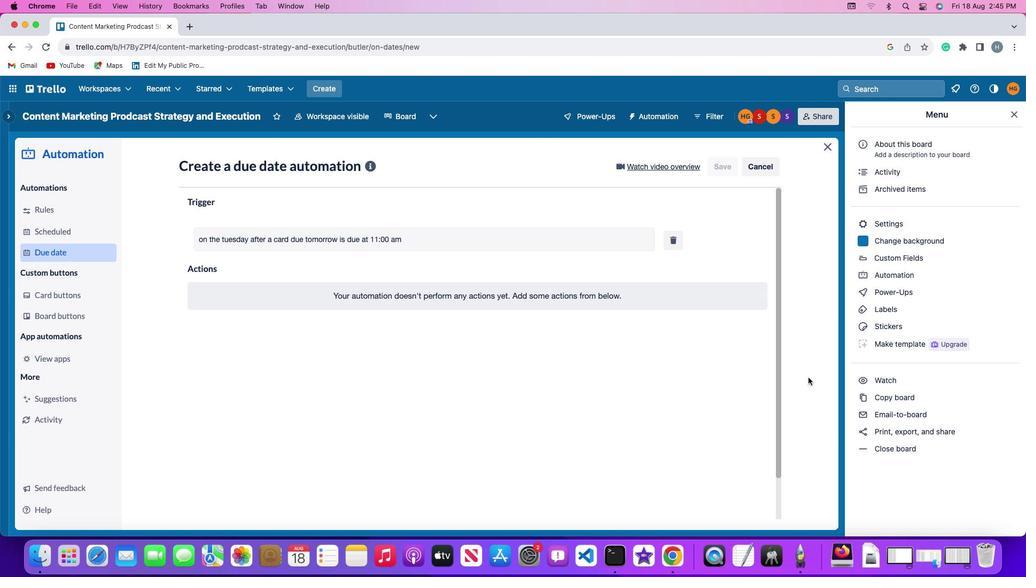
